 Task: Look for space in Marseille 13, France from 5th June, 2023 to 16th June, 2023 for 2 adults in price range Rs.7000 to Rs.15000. Place can be entire place with 1  bedroom having 1 bed and 1 bathroom. Property type can be house, flat, guest house, hotel. Booking option can be shelf check-in. Required host language is English.
Action: Mouse moved to (404, 133)
Screenshot: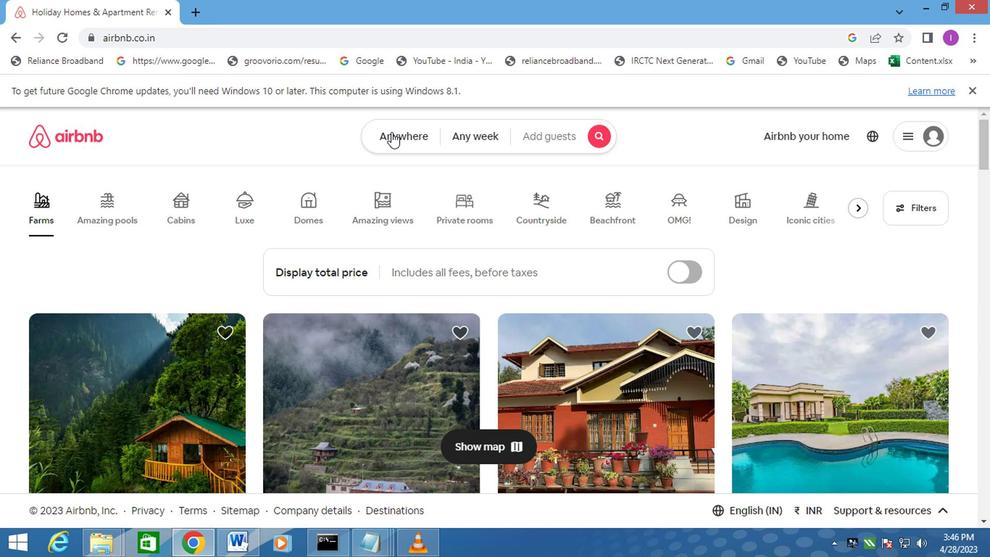 
Action: Mouse pressed left at (404, 133)
Screenshot: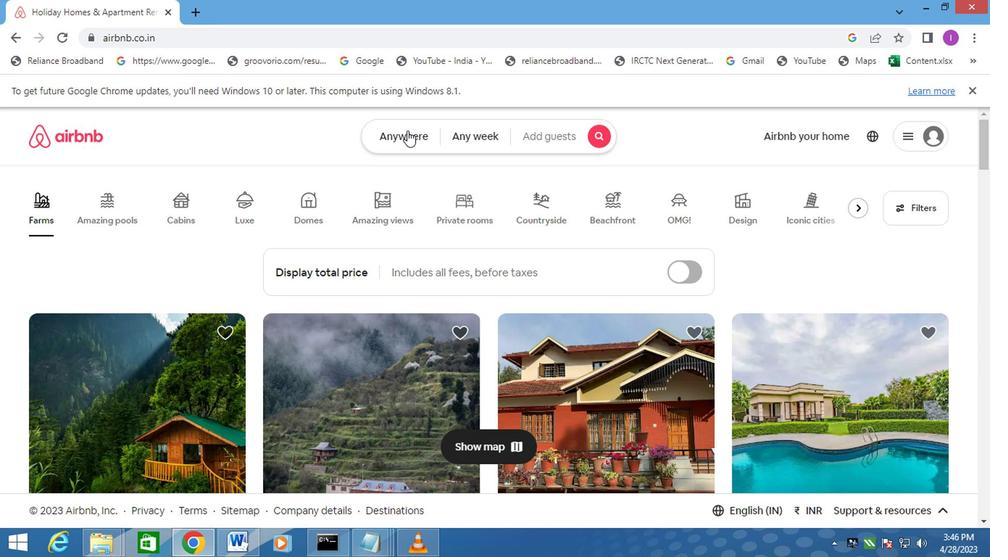 
Action: Mouse moved to (282, 194)
Screenshot: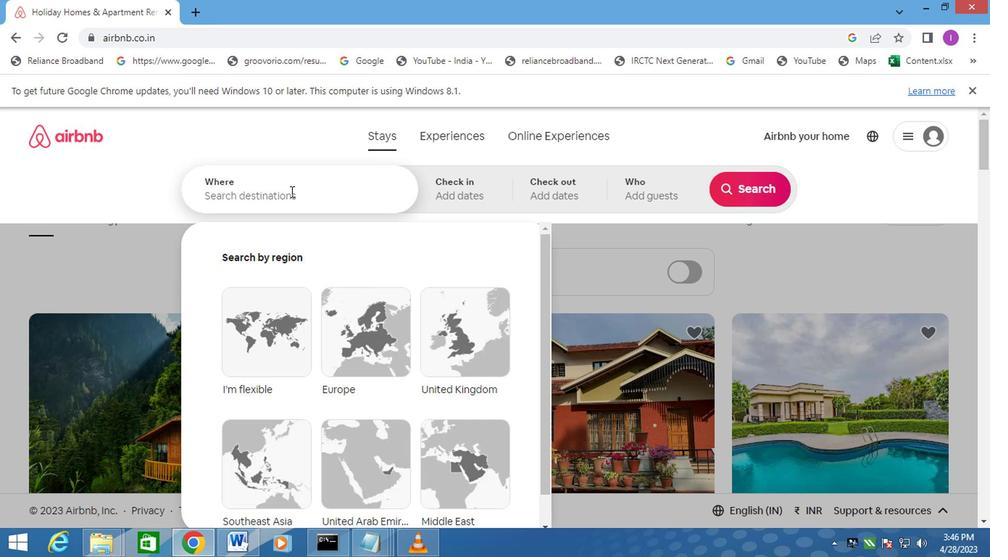
Action: Mouse pressed left at (282, 194)
Screenshot: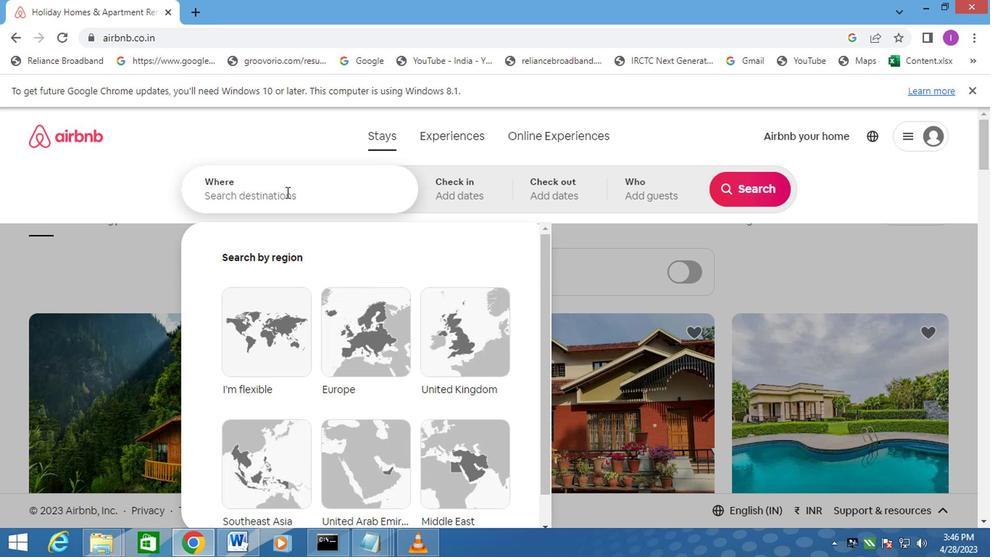 
Action: Mouse moved to (334, 188)
Screenshot: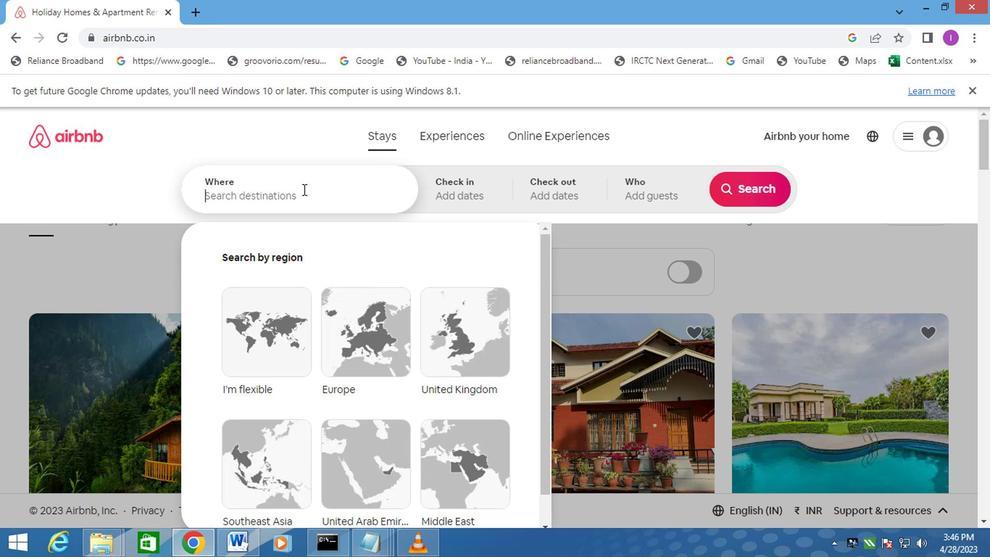 
Action: Key pressed <Key.shift>MARSEILLE<Key.space>13,<Key.shift>FRANCE
Screenshot: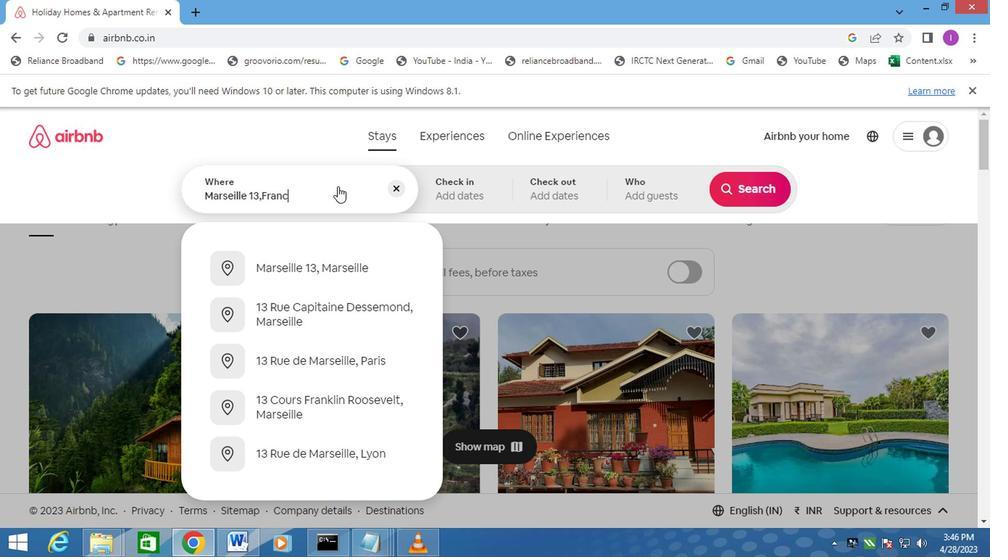
Action: Mouse moved to (491, 183)
Screenshot: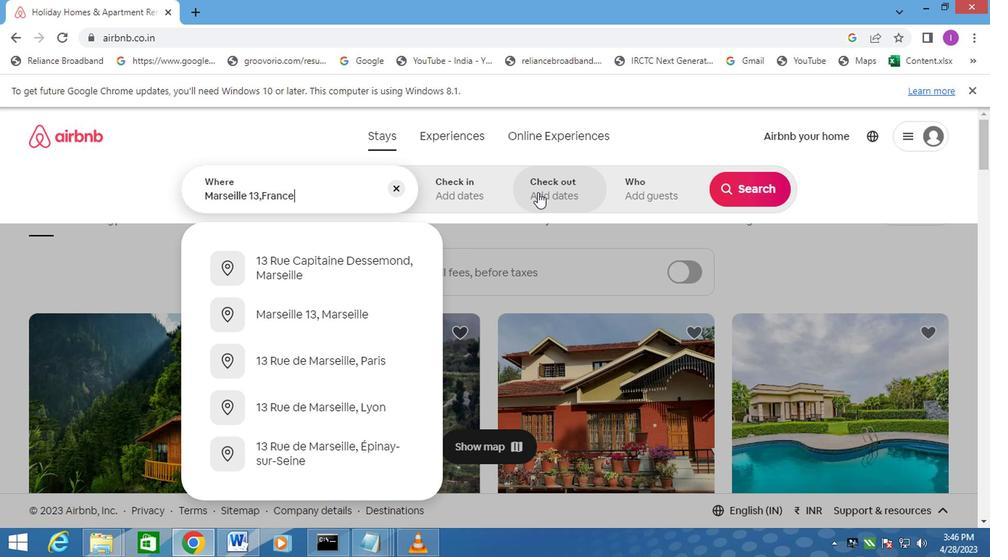 
Action: Mouse pressed left at (491, 183)
Screenshot: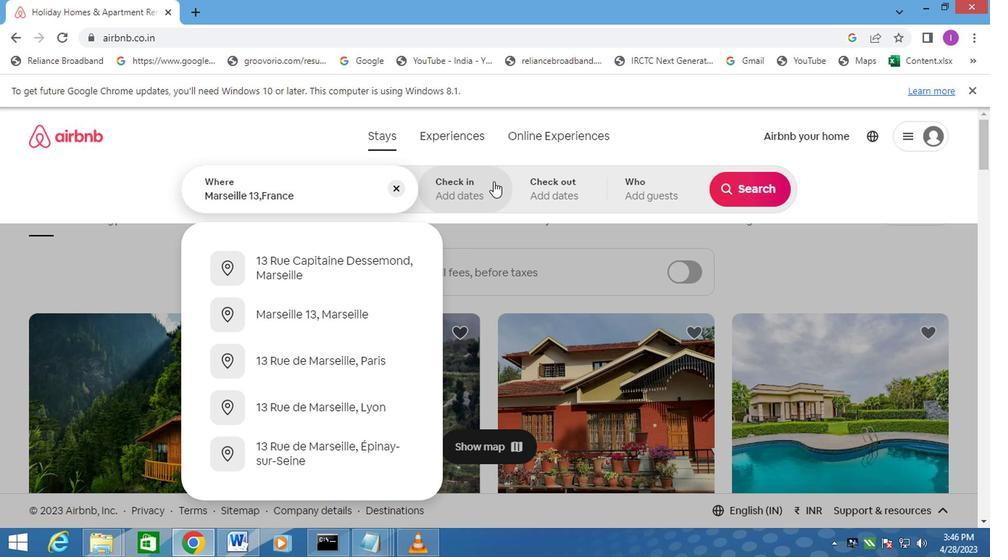
Action: Mouse moved to (742, 306)
Screenshot: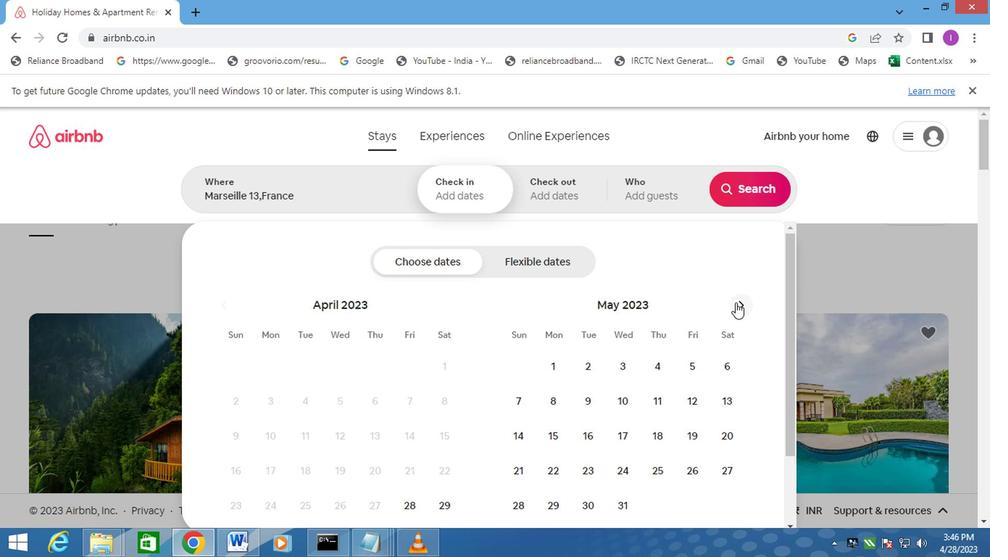 
Action: Mouse pressed left at (742, 306)
Screenshot: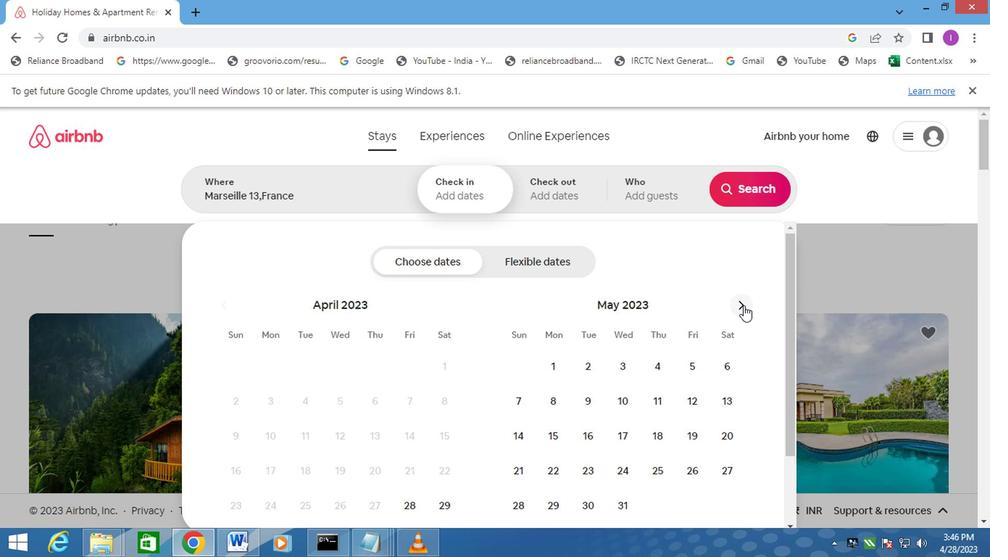 
Action: Mouse moved to (550, 408)
Screenshot: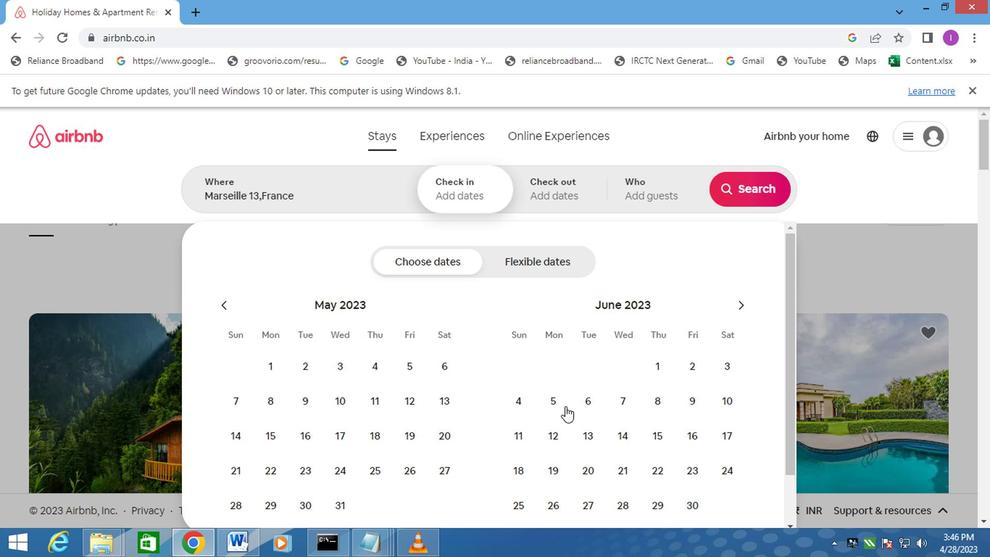 
Action: Mouse pressed left at (550, 408)
Screenshot: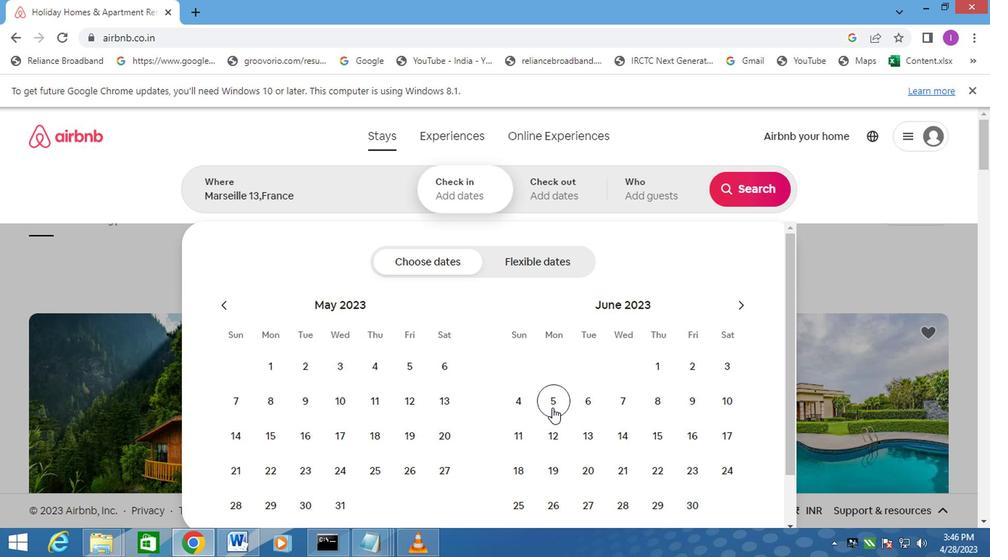 
Action: Mouse moved to (693, 435)
Screenshot: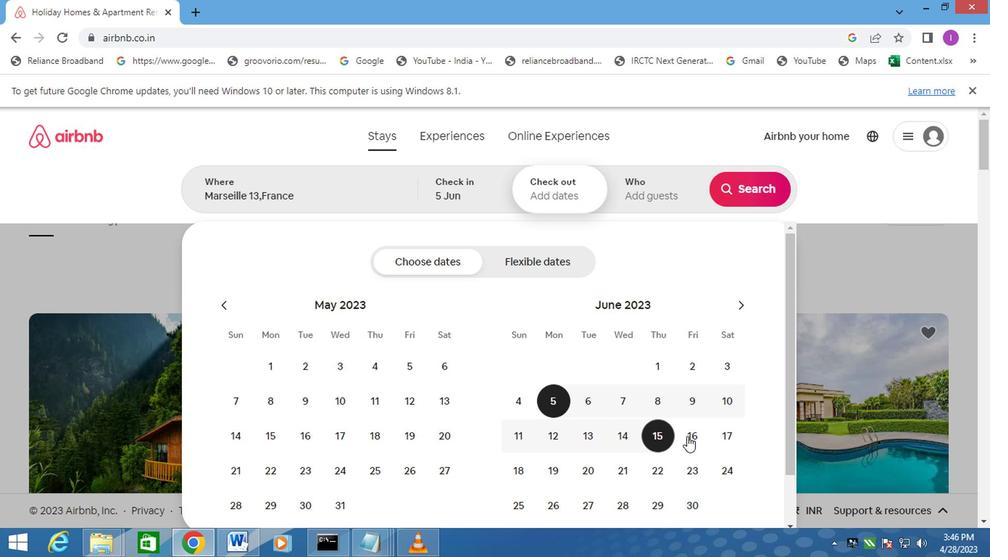 
Action: Mouse pressed left at (693, 435)
Screenshot: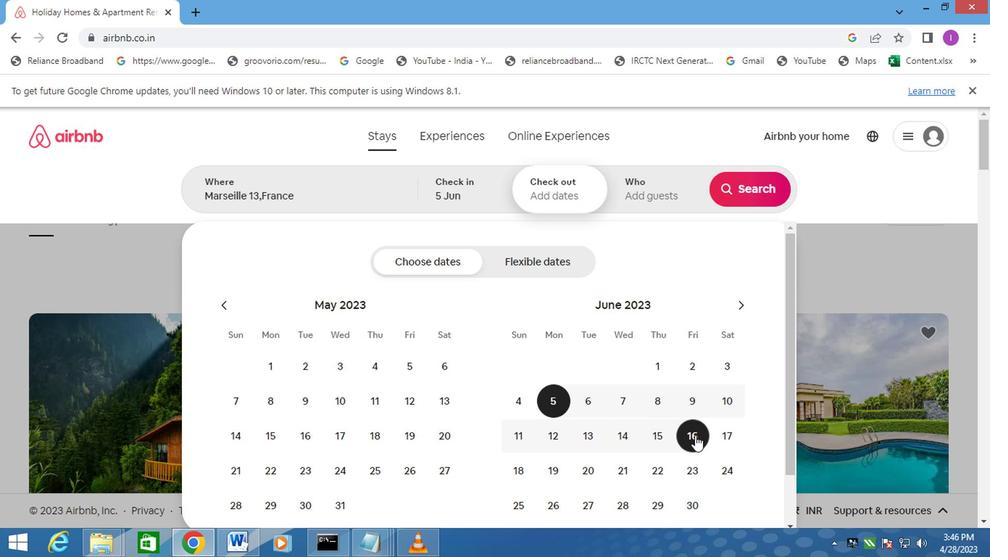 
Action: Mouse moved to (658, 195)
Screenshot: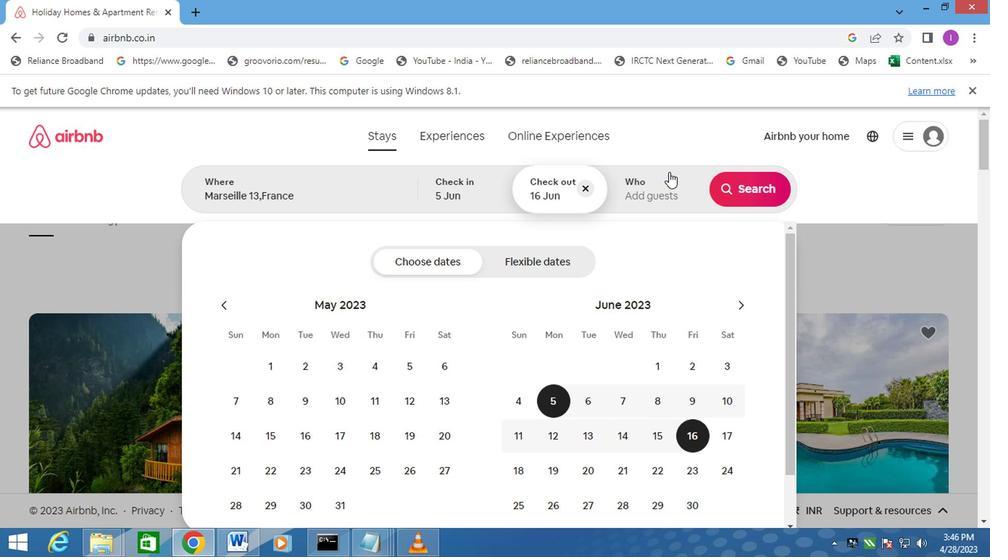 
Action: Mouse pressed left at (658, 195)
Screenshot: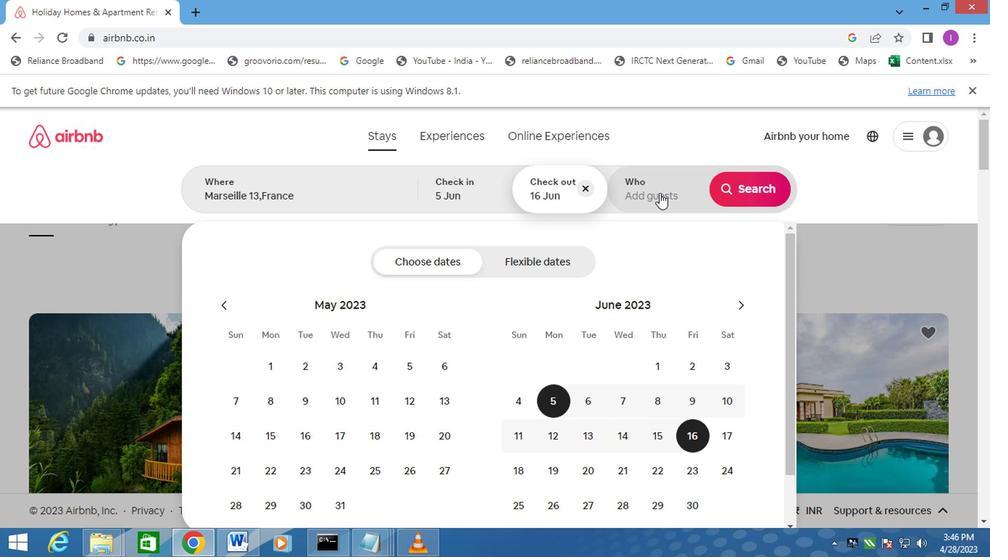 
Action: Mouse moved to (753, 271)
Screenshot: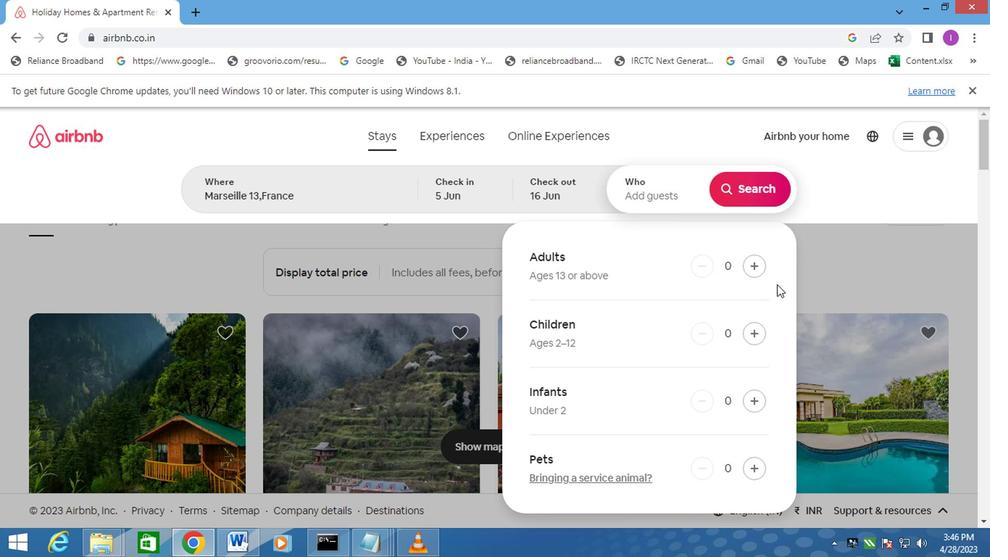 
Action: Mouse pressed left at (753, 271)
Screenshot: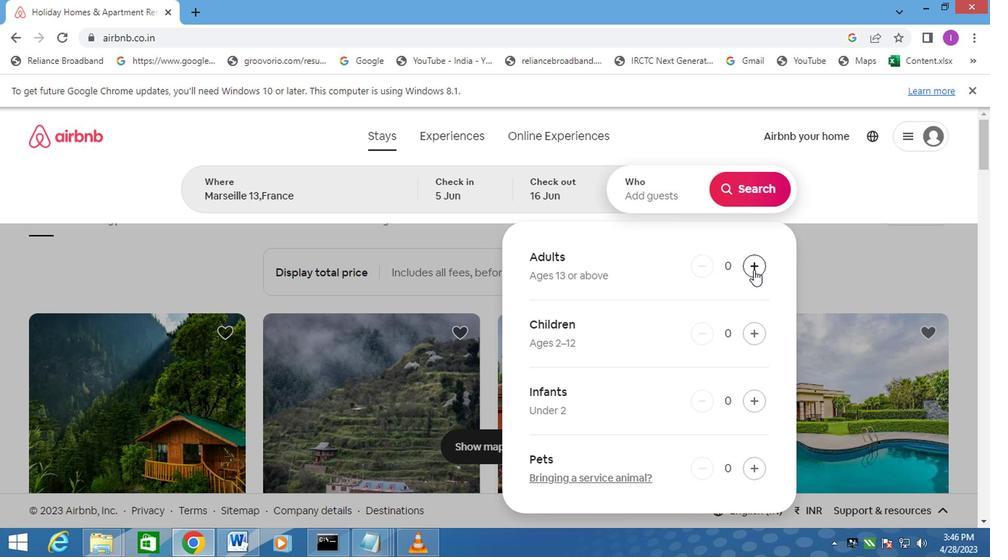 
Action: Mouse pressed left at (753, 271)
Screenshot: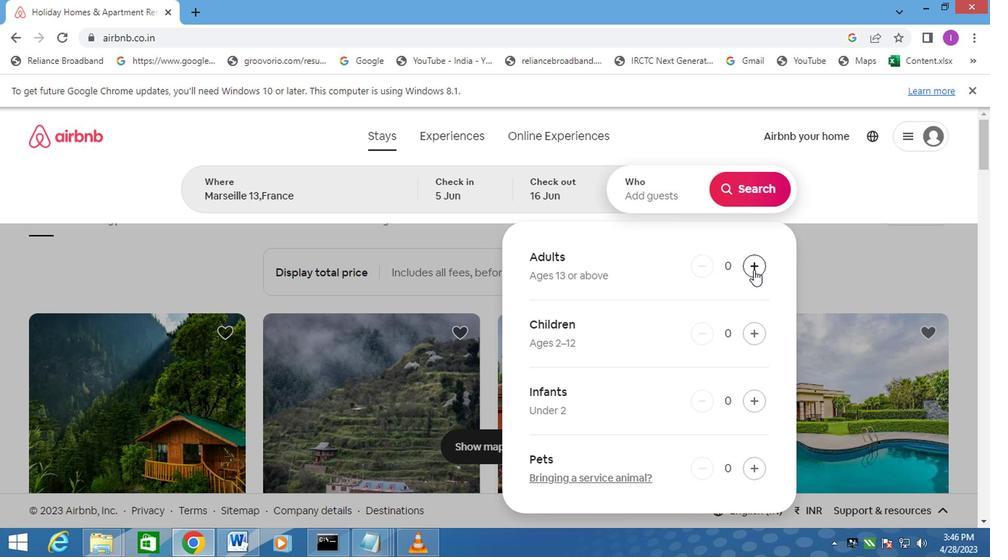 
Action: Mouse moved to (760, 193)
Screenshot: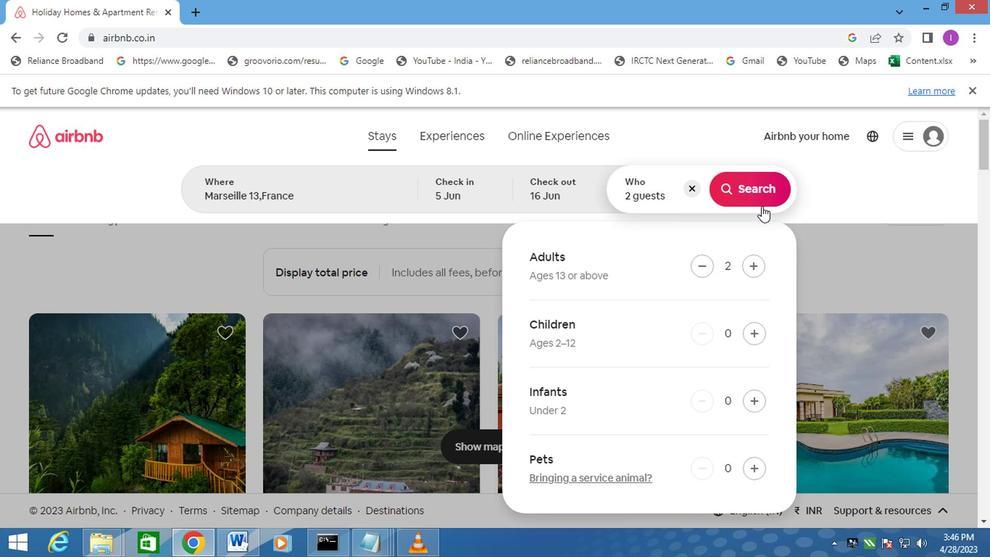 
Action: Mouse pressed left at (760, 193)
Screenshot: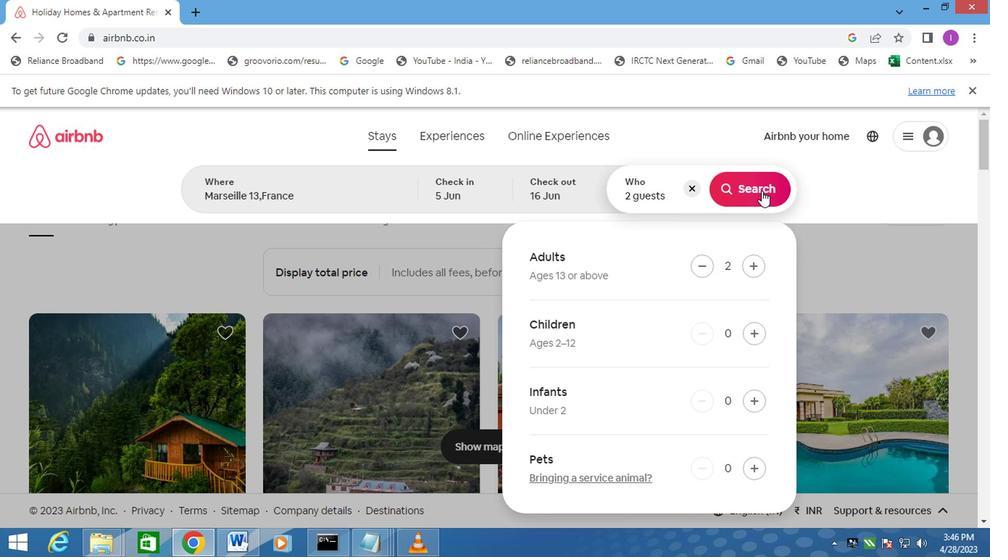 
Action: Mouse moved to (913, 199)
Screenshot: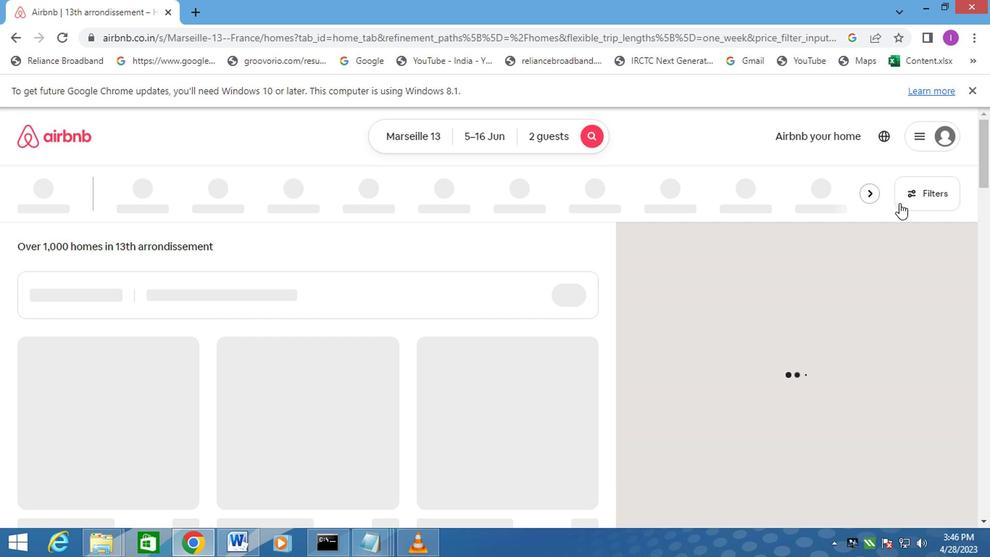 
Action: Mouse pressed left at (913, 199)
Screenshot: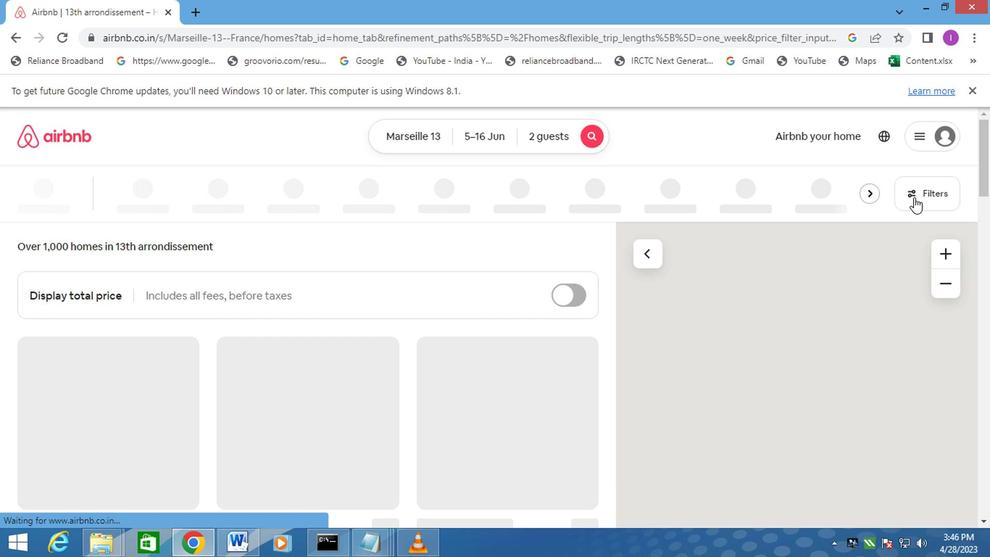 
Action: Mouse moved to (300, 383)
Screenshot: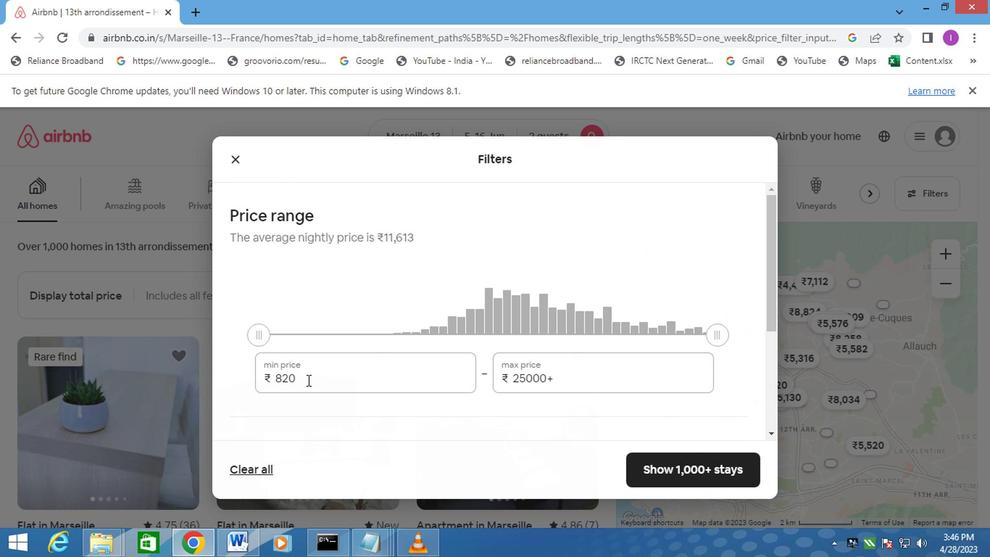 
Action: Mouse pressed left at (300, 383)
Screenshot: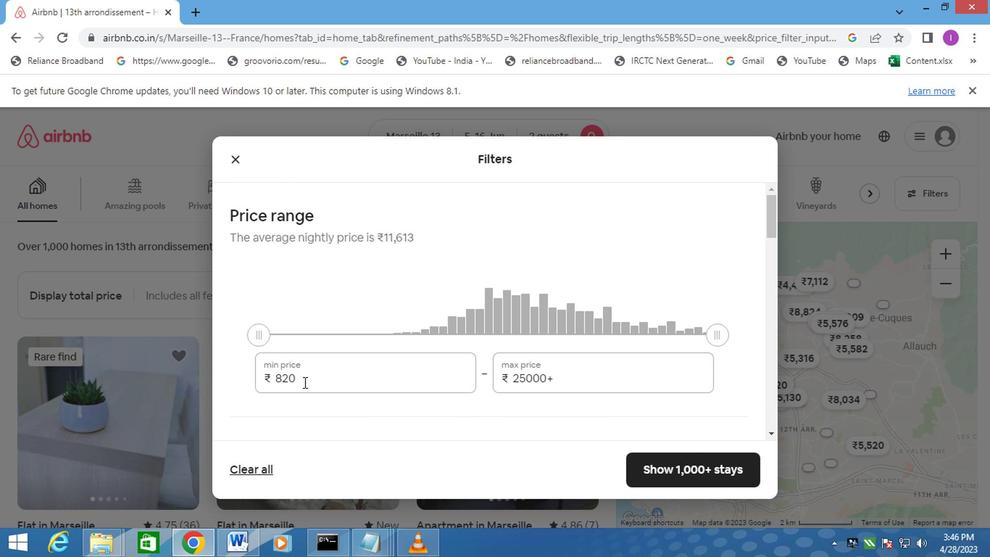 
Action: Mouse moved to (258, 375)
Screenshot: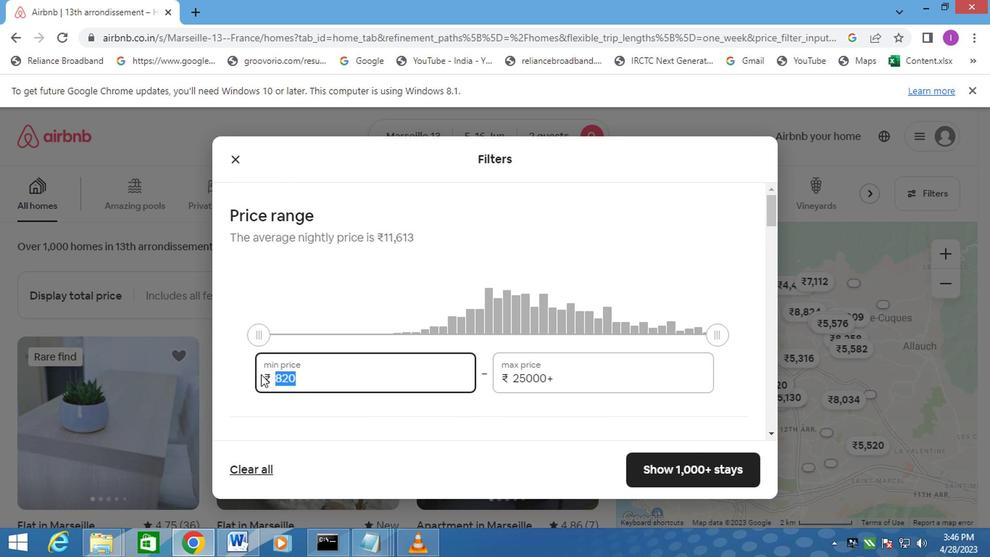 
Action: Key pressed 7
Screenshot: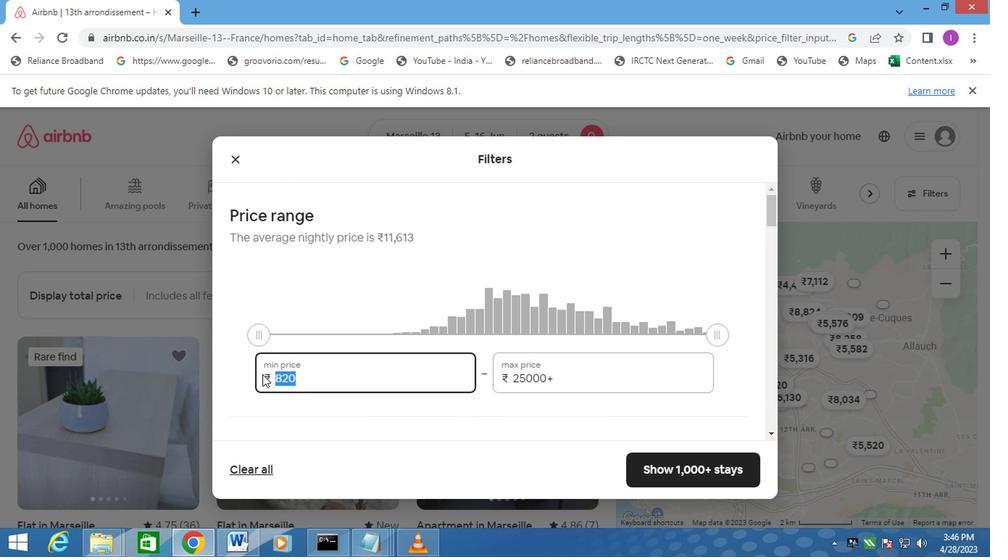 
Action: Mouse moved to (265, 372)
Screenshot: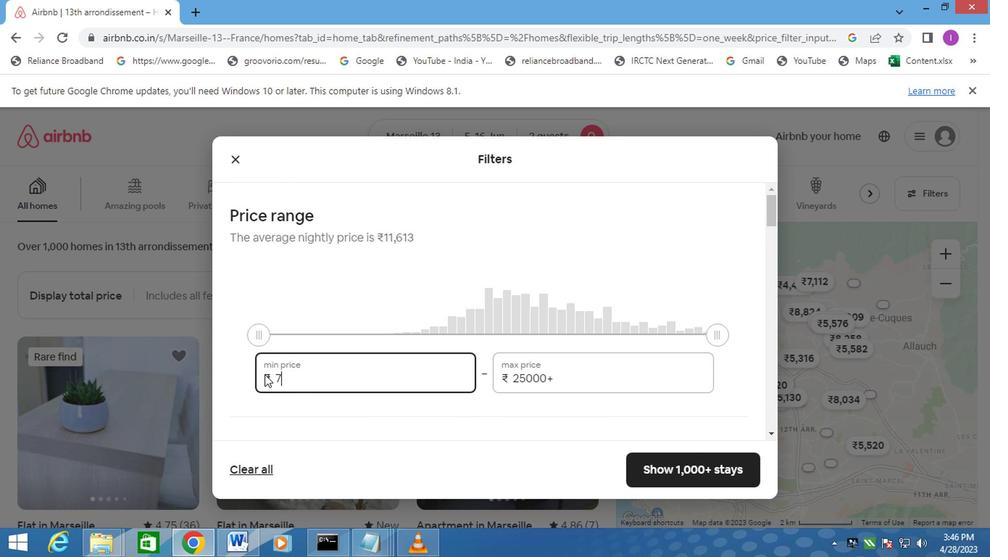 
Action: Key pressed 0
Screenshot: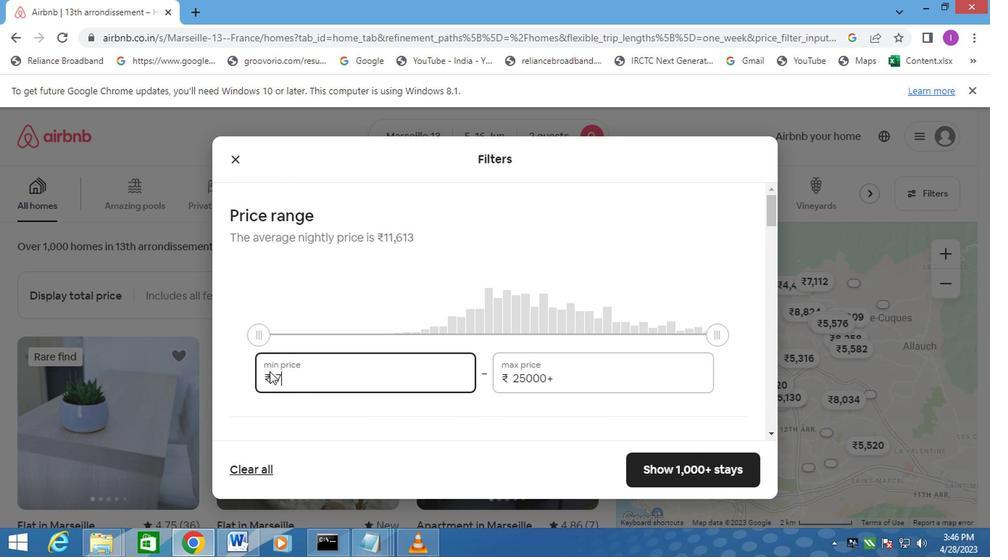 
Action: Mouse moved to (267, 371)
Screenshot: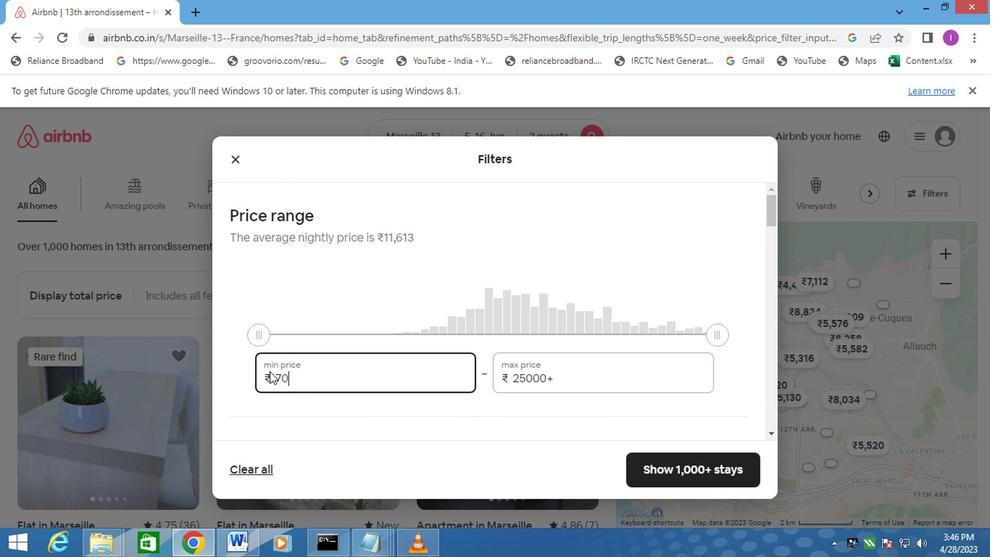 
Action: Key pressed 0
Screenshot: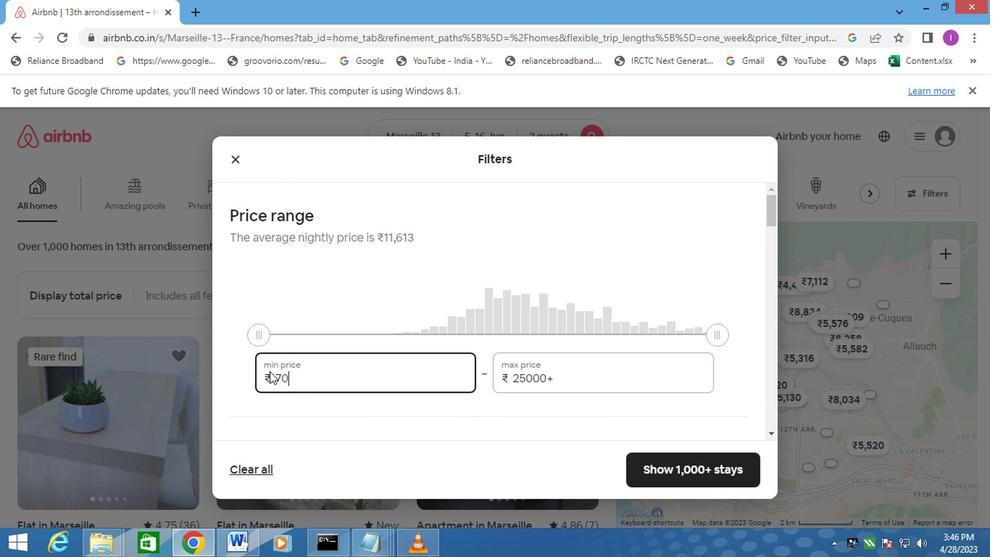 
Action: Mouse moved to (276, 369)
Screenshot: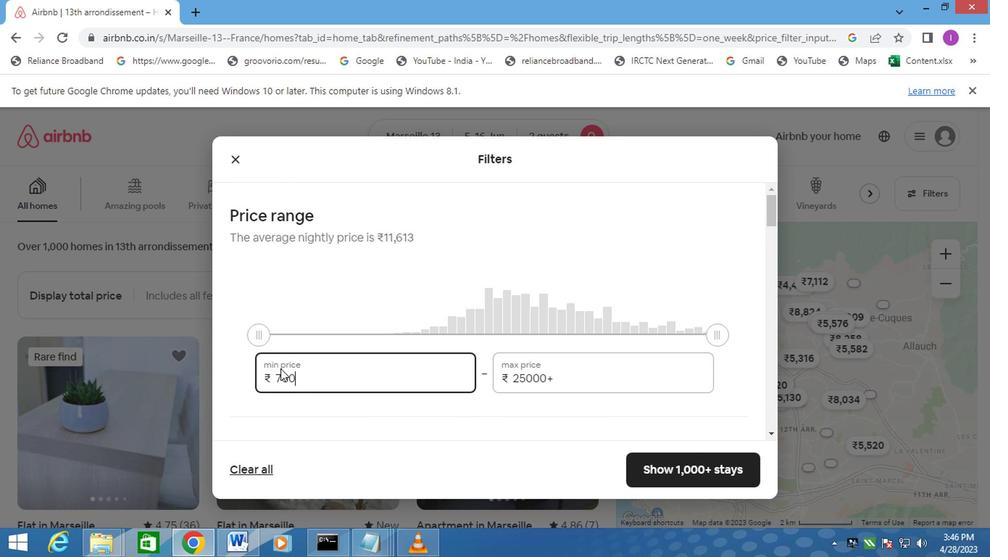 
Action: Key pressed 0
Screenshot: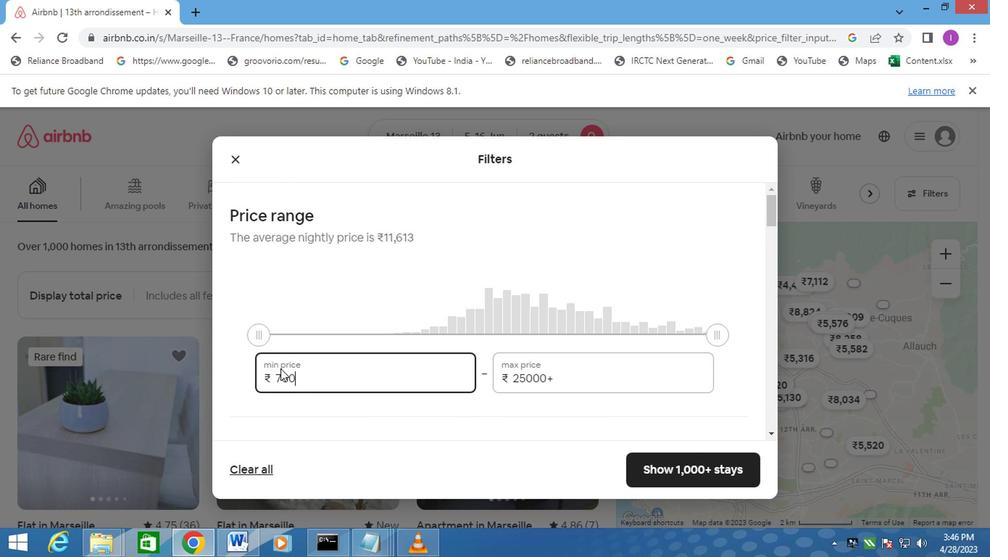 
Action: Mouse moved to (553, 371)
Screenshot: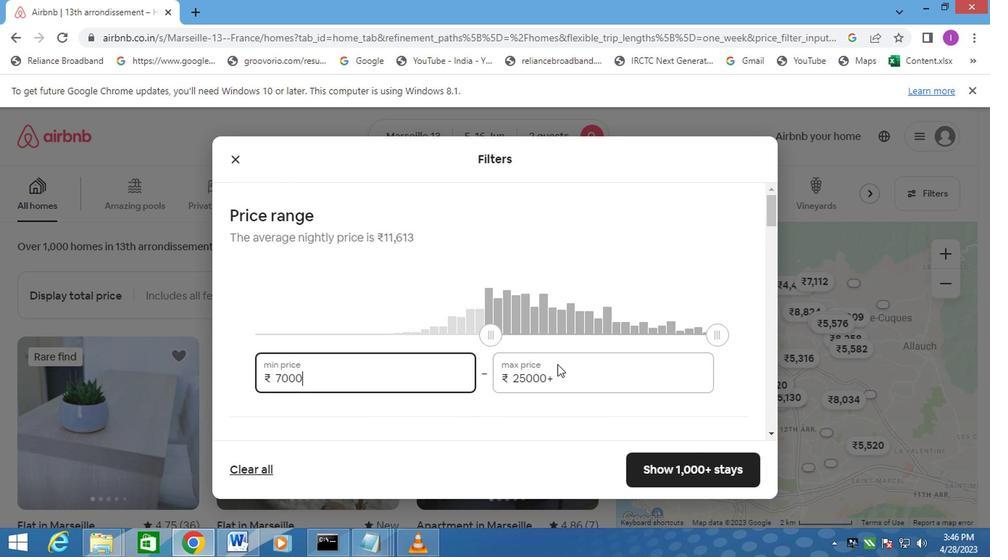 
Action: Mouse pressed left at (553, 371)
Screenshot: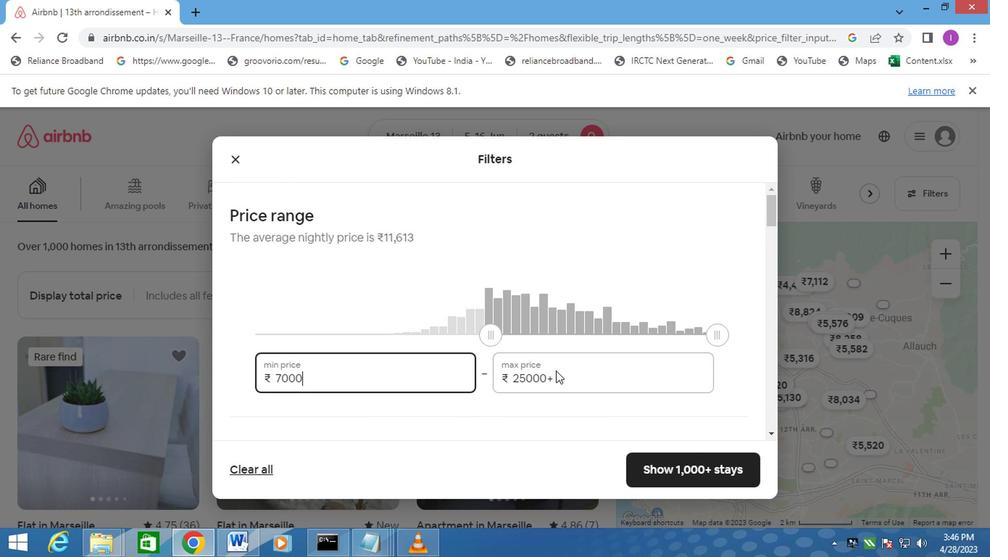 
Action: Mouse moved to (554, 376)
Screenshot: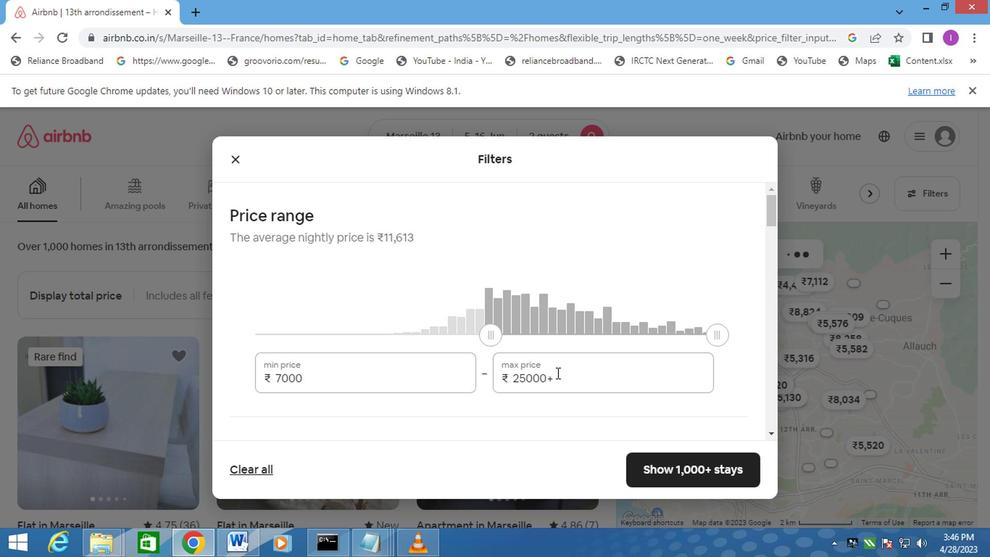 
Action: Mouse pressed left at (554, 376)
Screenshot: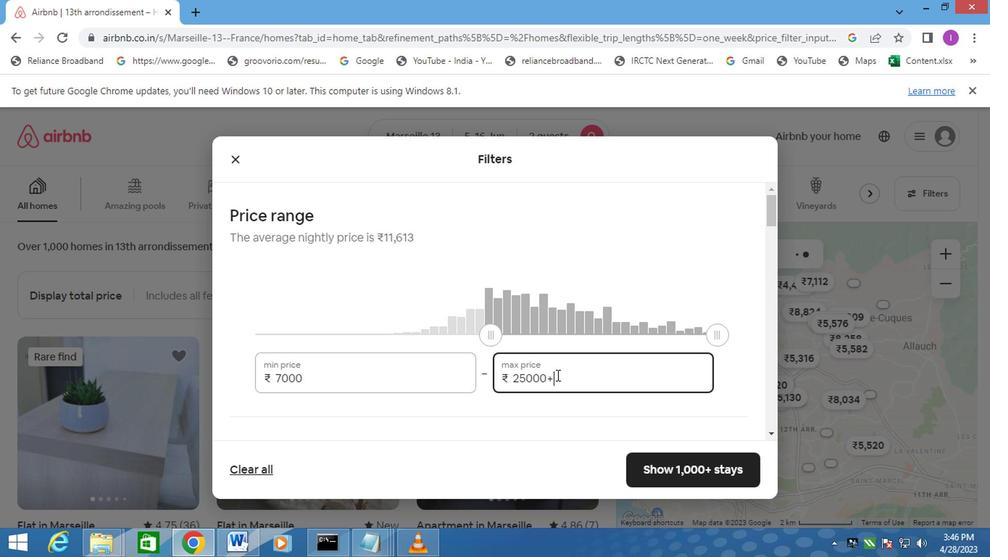 
Action: Mouse moved to (506, 376)
Screenshot: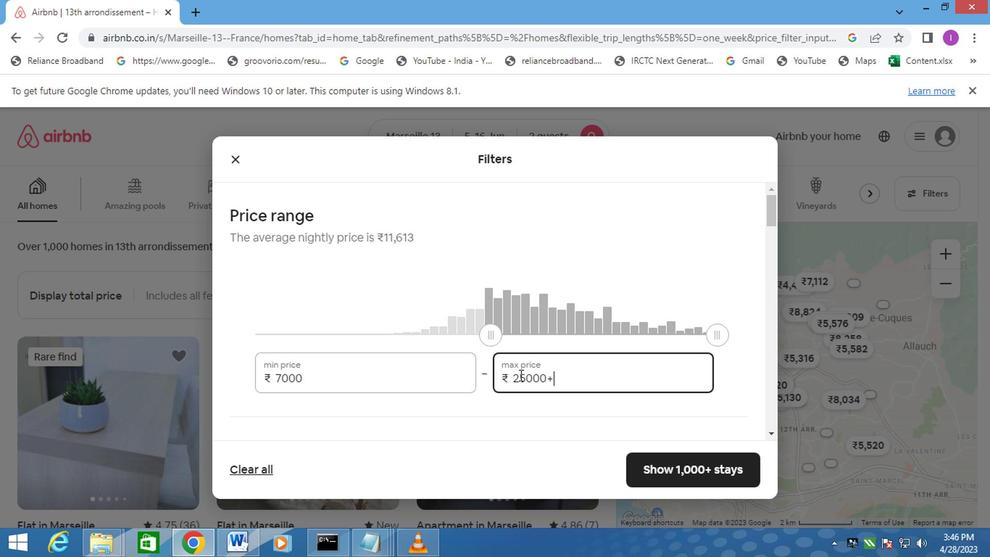 
Action: Key pressed 15
Screenshot: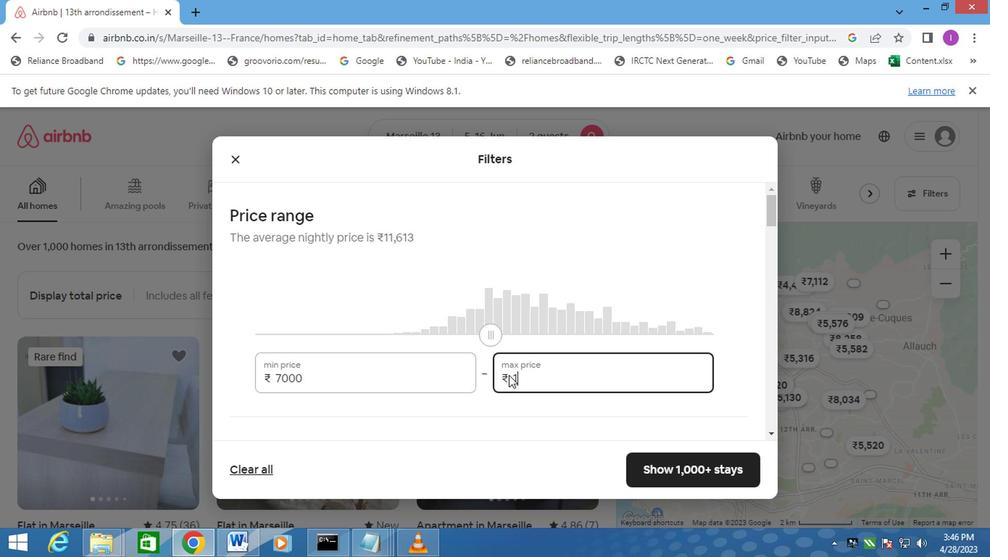 
Action: Mouse moved to (504, 374)
Screenshot: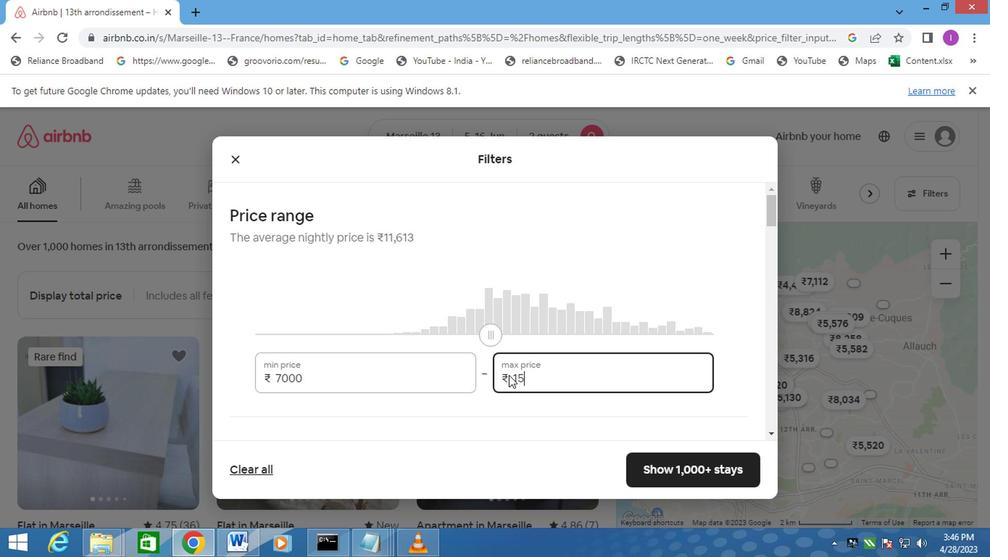 
Action: Key pressed 0
Screenshot: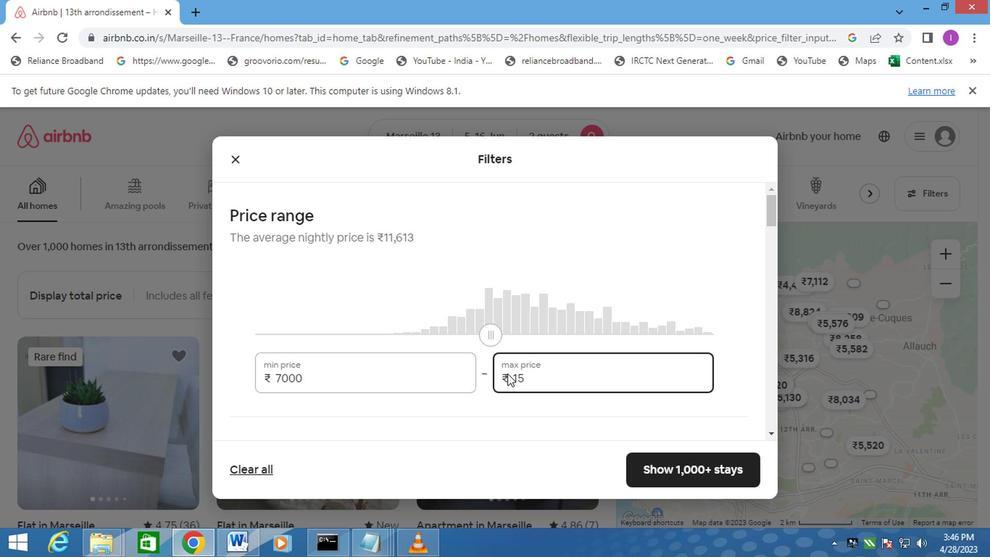 
Action: Mouse moved to (505, 373)
Screenshot: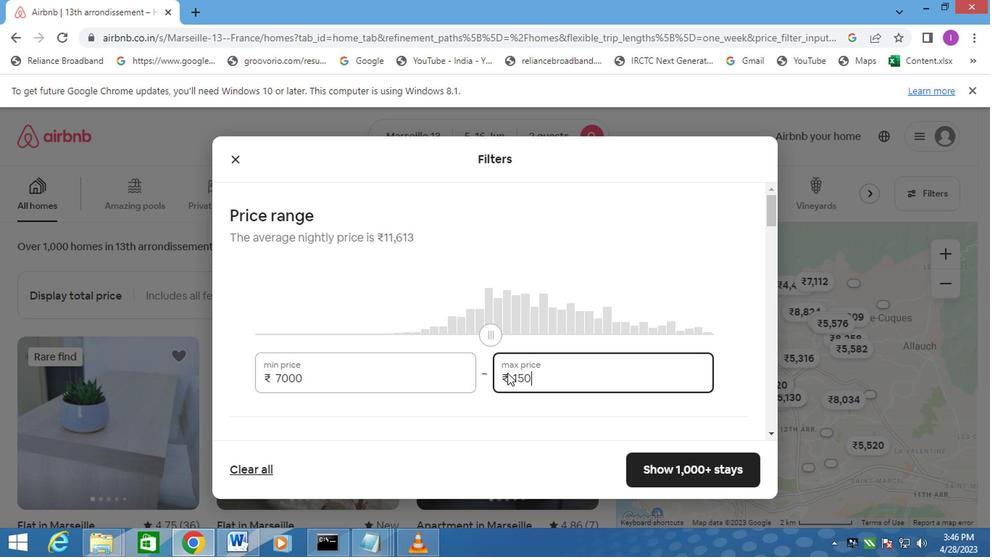 
Action: Key pressed 00
Screenshot: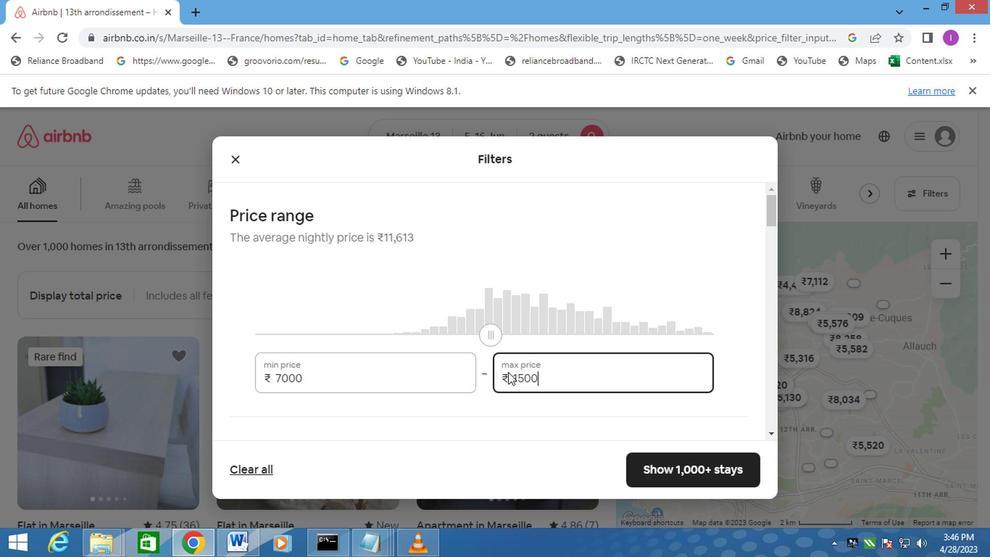 
Action: Mouse moved to (460, 406)
Screenshot: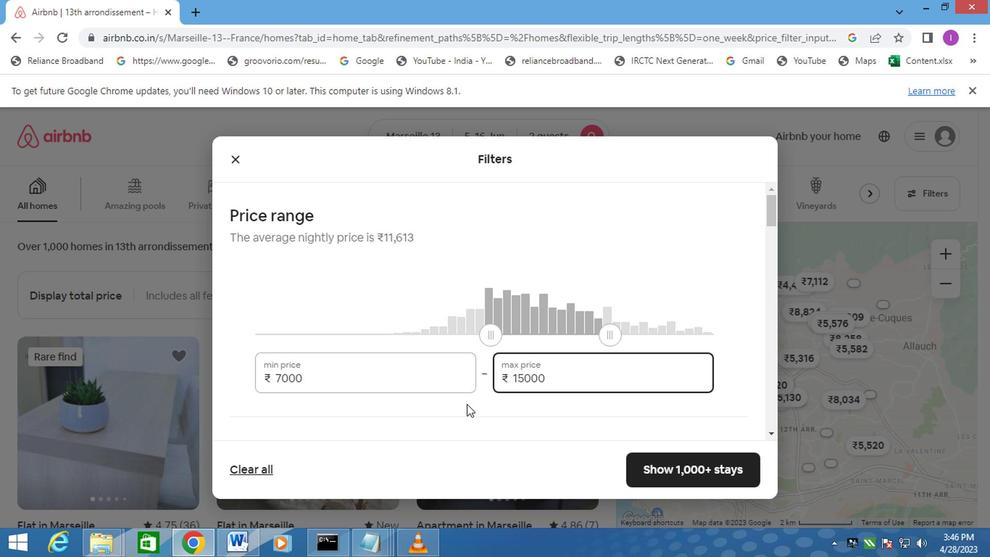 
Action: Mouse scrolled (460, 405) with delta (0, -1)
Screenshot: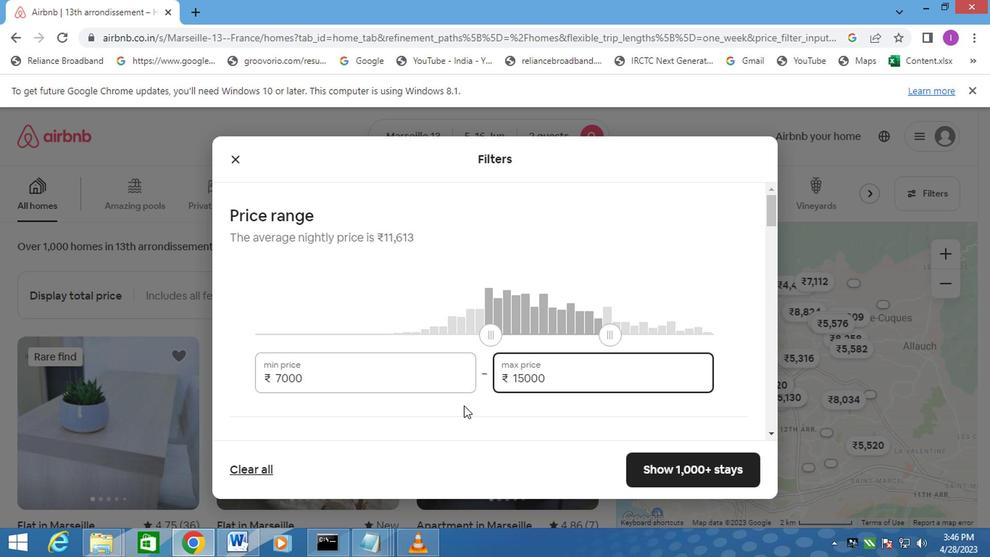 
Action: Mouse scrolled (460, 405) with delta (0, -1)
Screenshot: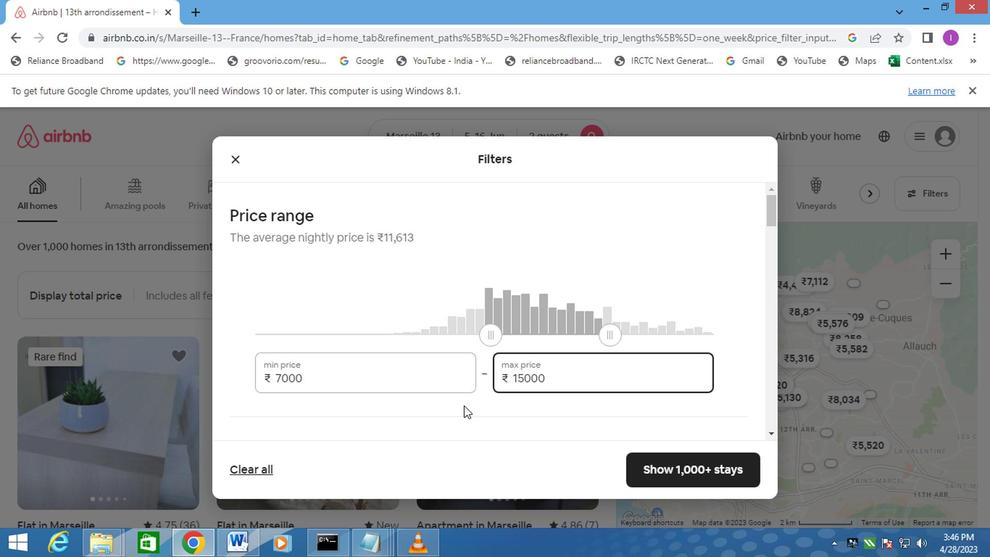 
Action: Mouse moved to (233, 351)
Screenshot: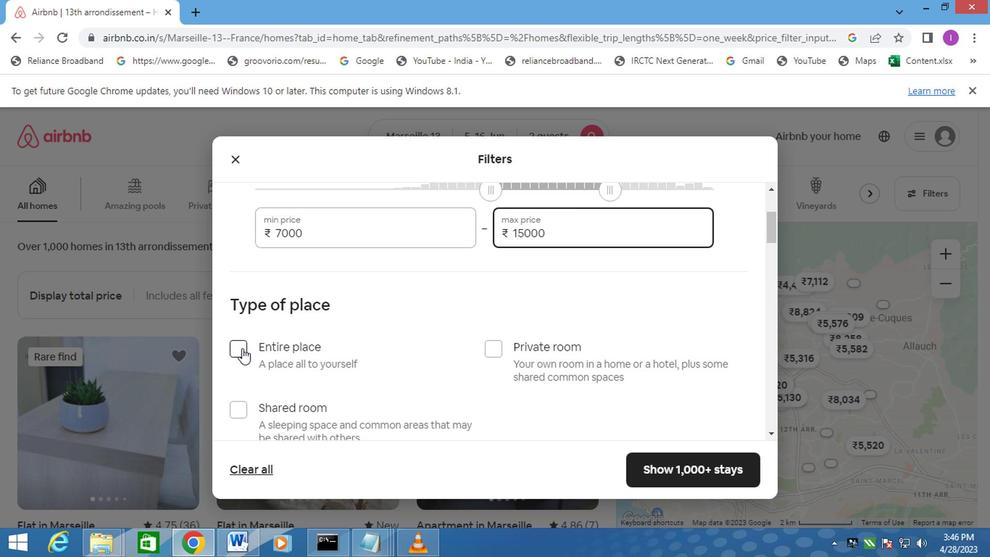 
Action: Mouse pressed left at (233, 351)
Screenshot: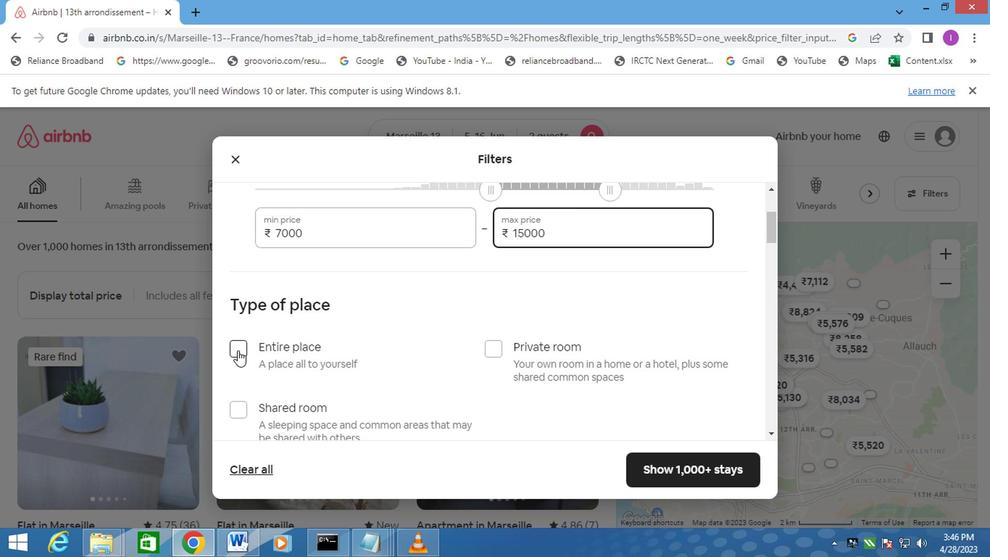 
Action: Mouse moved to (331, 352)
Screenshot: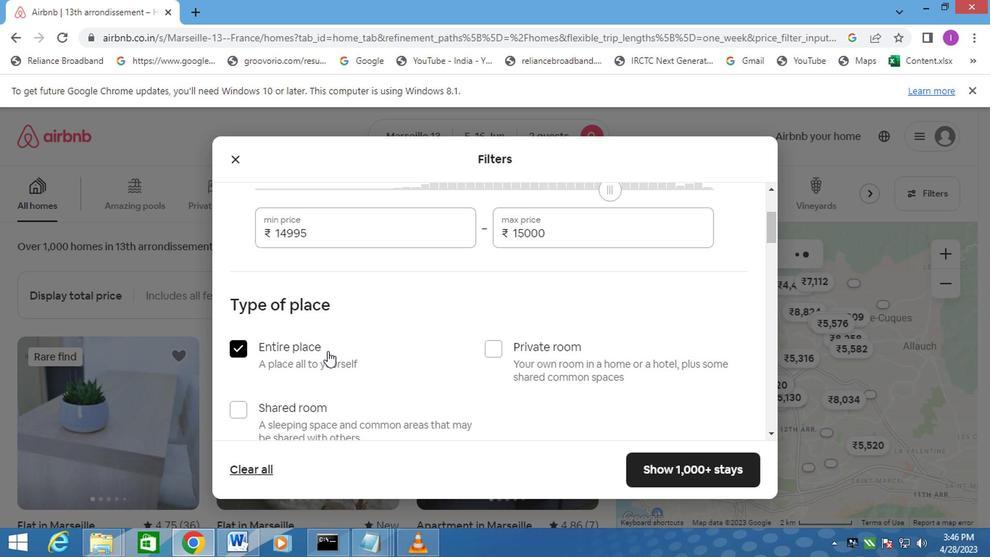 
Action: Mouse scrolled (331, 351) with delta (0, 0)
Screenshot: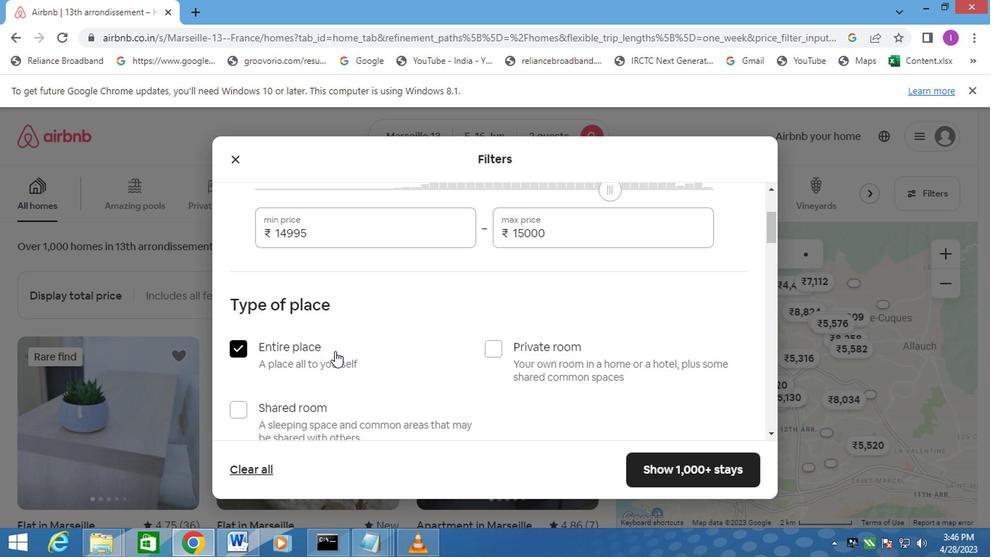 
Action: Mouse scrolled (331, 351) with delta (0, 0)
Screenshot: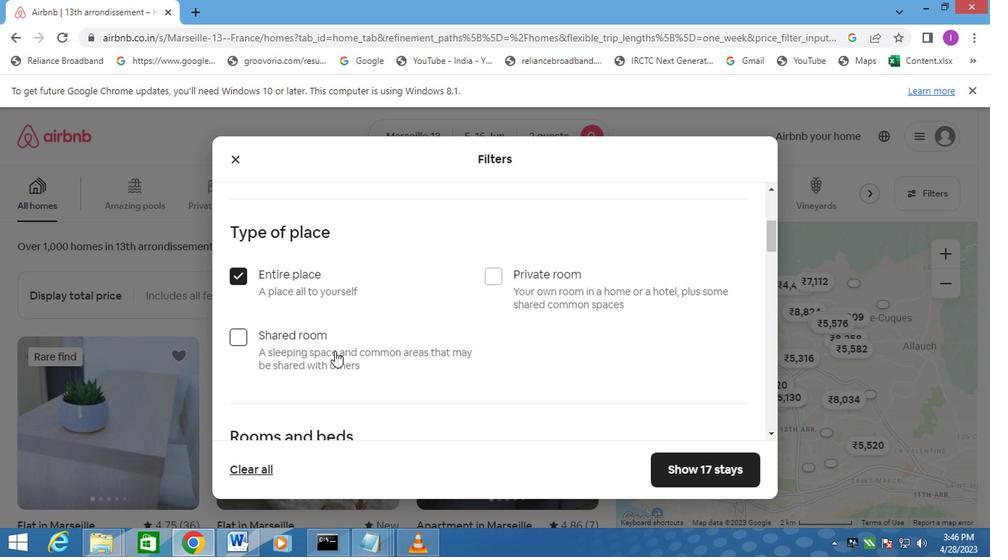 
Action: Mouse scrolled (331, 351) with delta (0, 0)
Screenshot: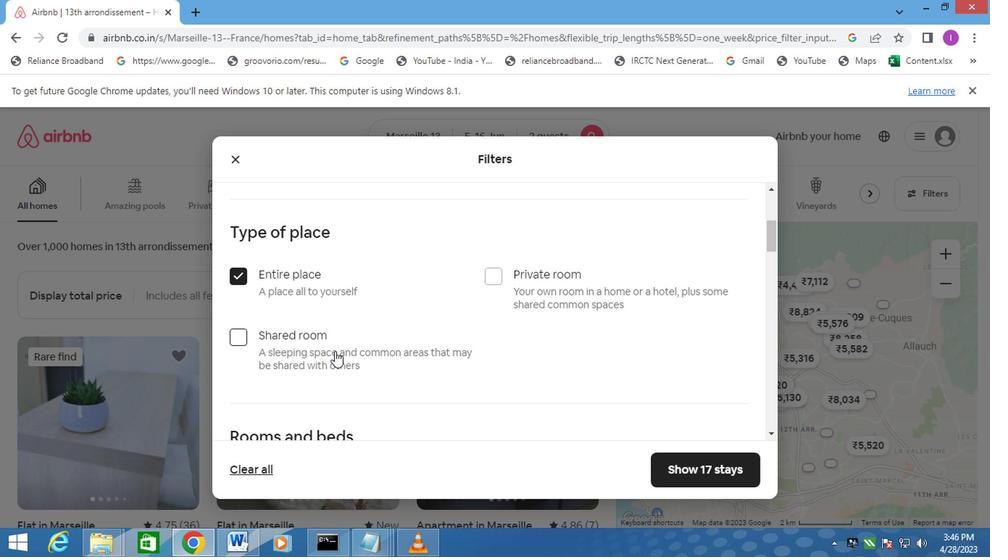 
Action: Mouse moved to (332, 352)
Screenshot: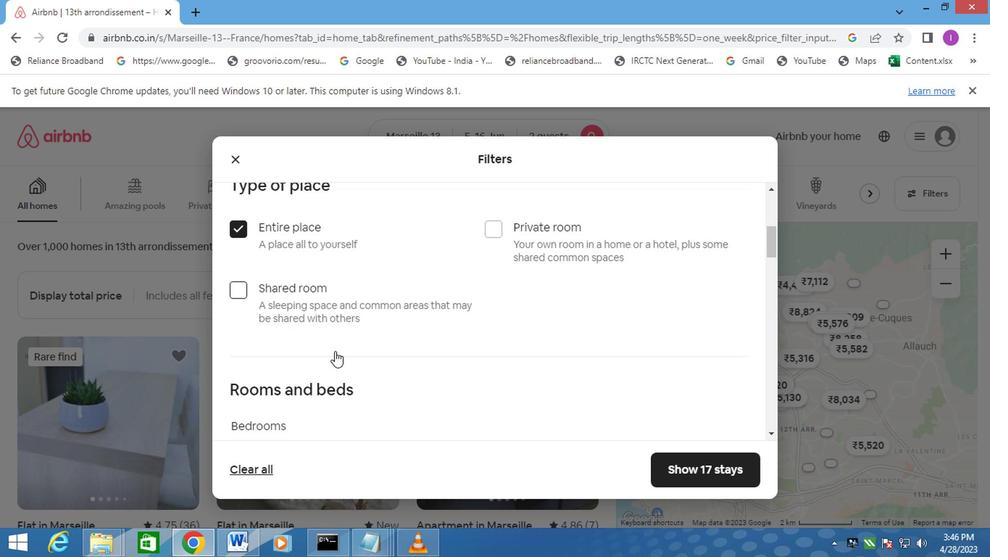 
Action: Mouse scrolled (332, 351) with delta (0, 0)
Screenshot: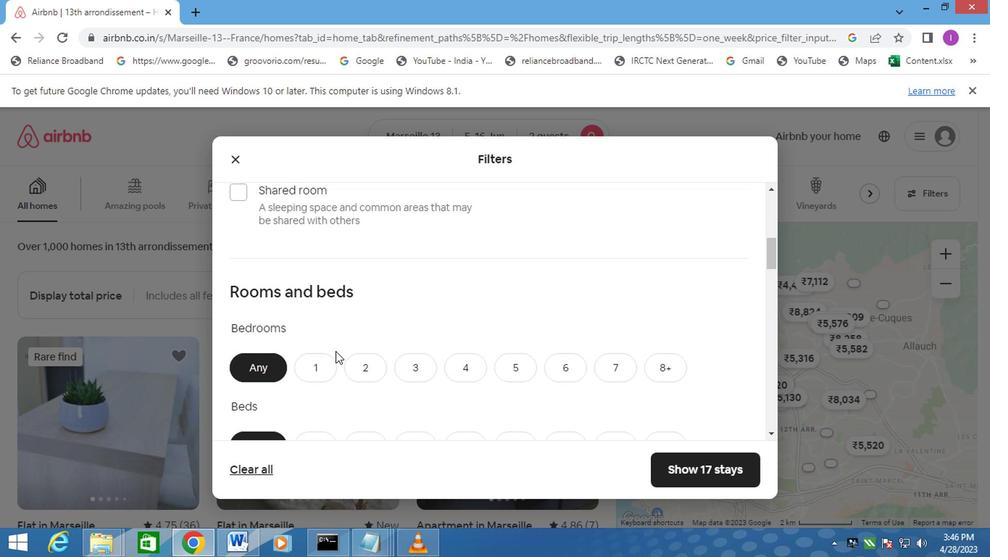 
Action: Mouse moved to (314, 303)
Screenshot: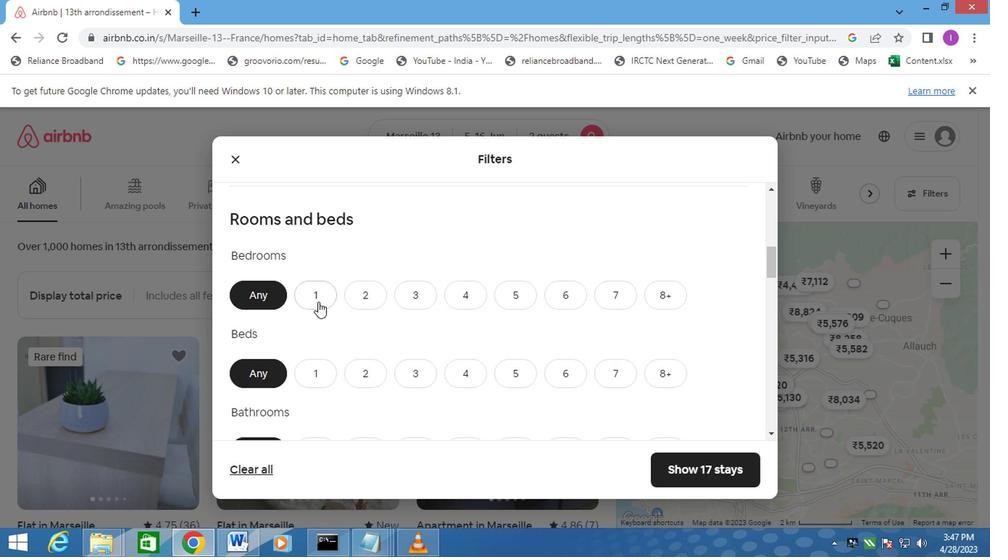 
Action: Mouse pressed left at (314, 303)
Screenshot: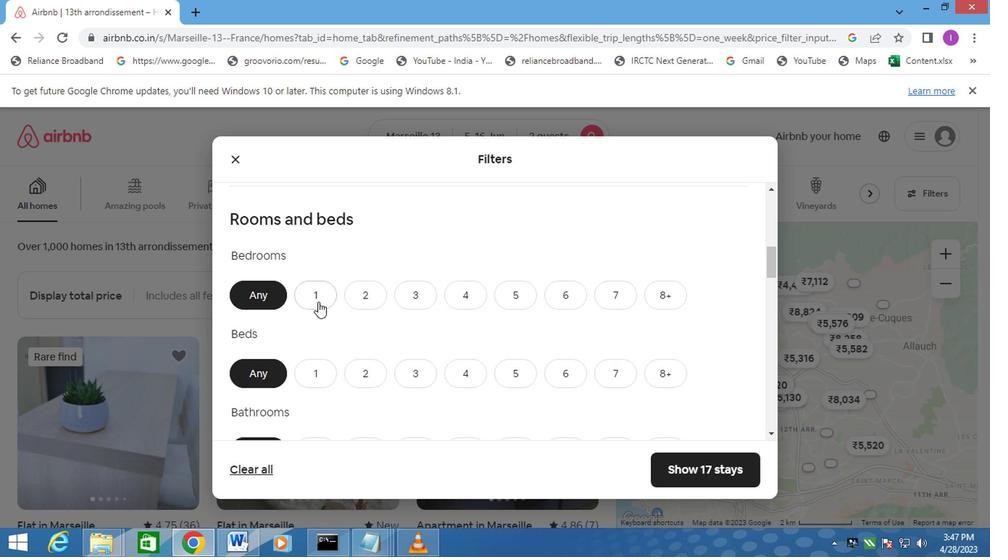 
Action: Mouse moved to (313, 375)
Screenshot: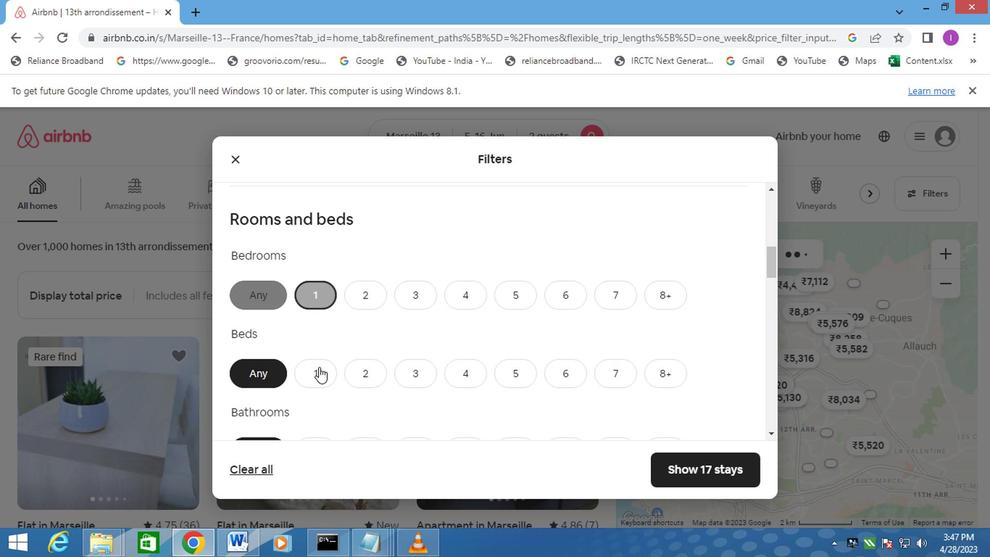 
Action: Mouse pressed left at (313, 375)
Screenshot: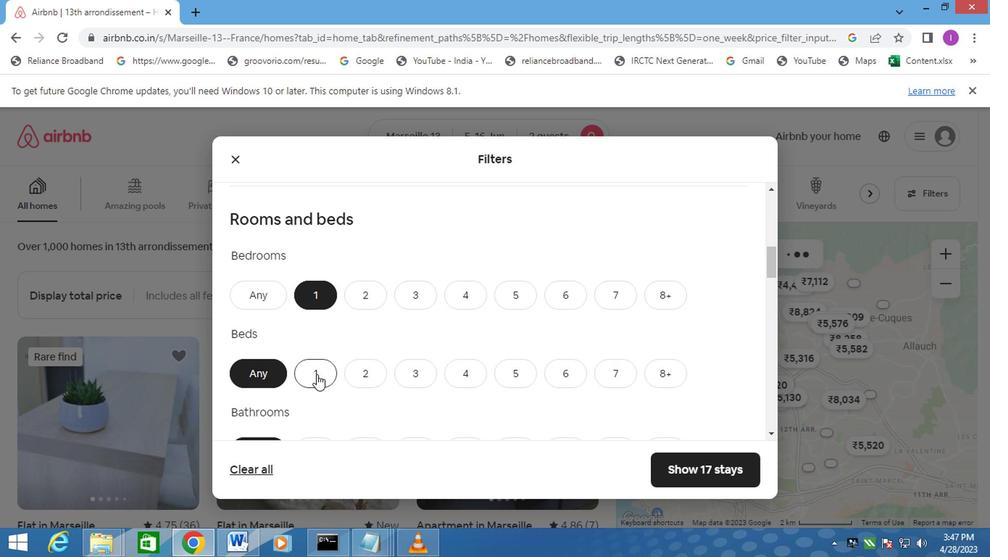 
Action: Mouse moved to (328, 381)
Screenshot: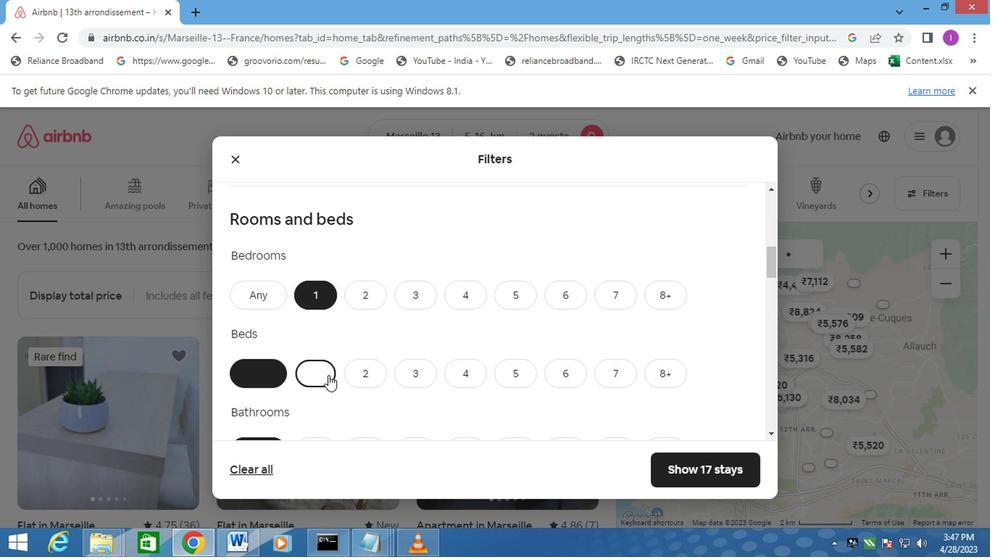 
Action: Mouse scrolled (328, 381) with delta (0, 0)
Screenshot: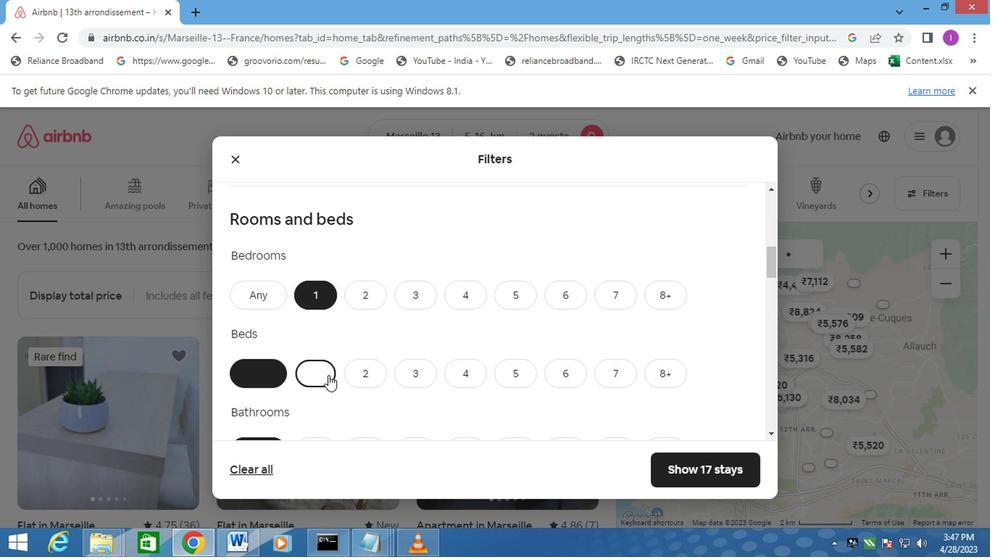 
Action: Mouse scrolled (328, 381) with delta (0, 0)
Screenshot: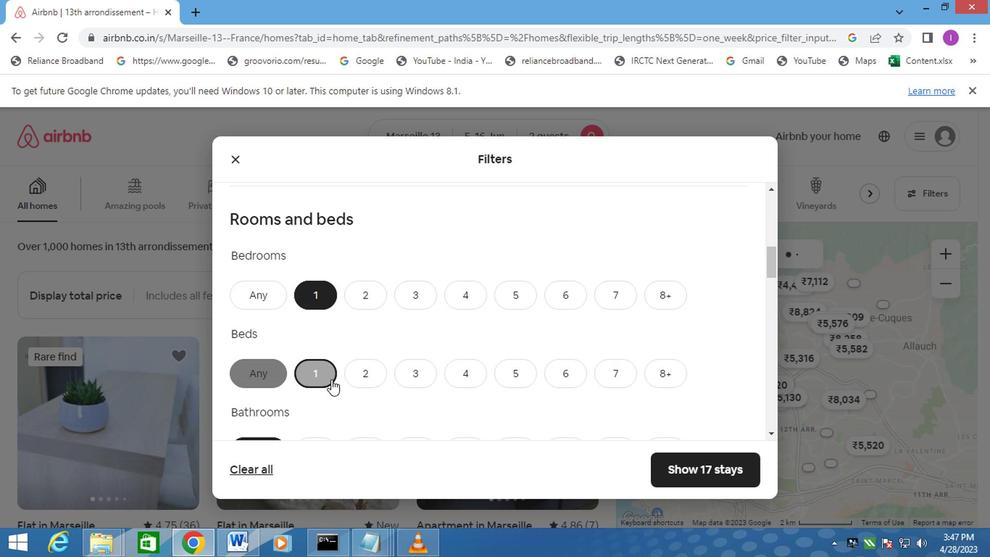 
Action: Mouse moved to (311, 319)
Screenshot: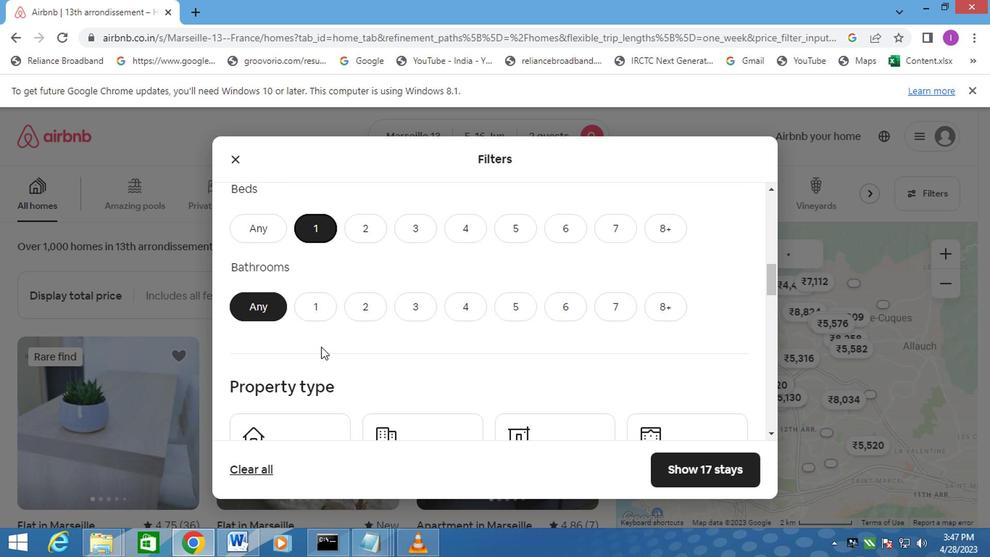 
Action: Mouse pressed left at (311, 319)
Screenshot: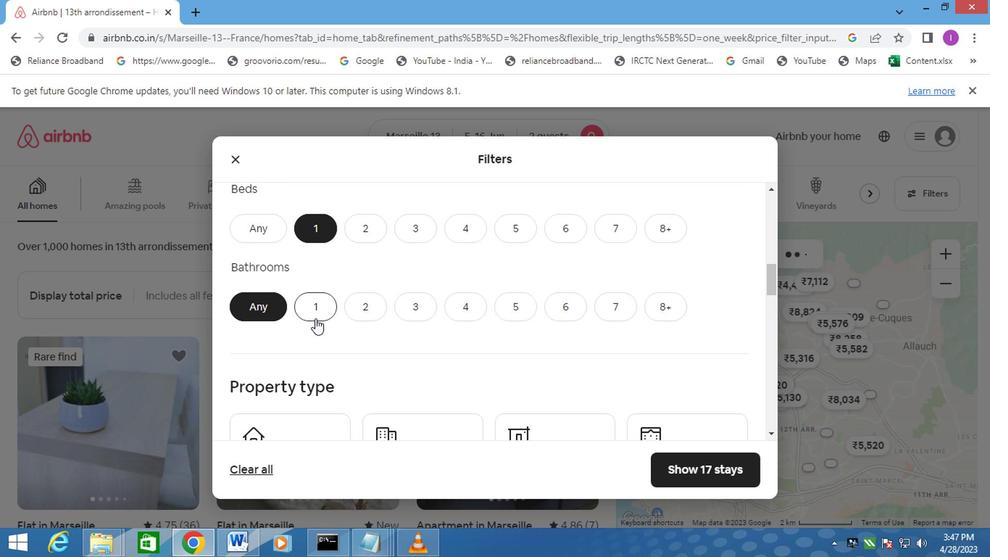 
Action: Mouse moved to (324, 343)
Screenshot: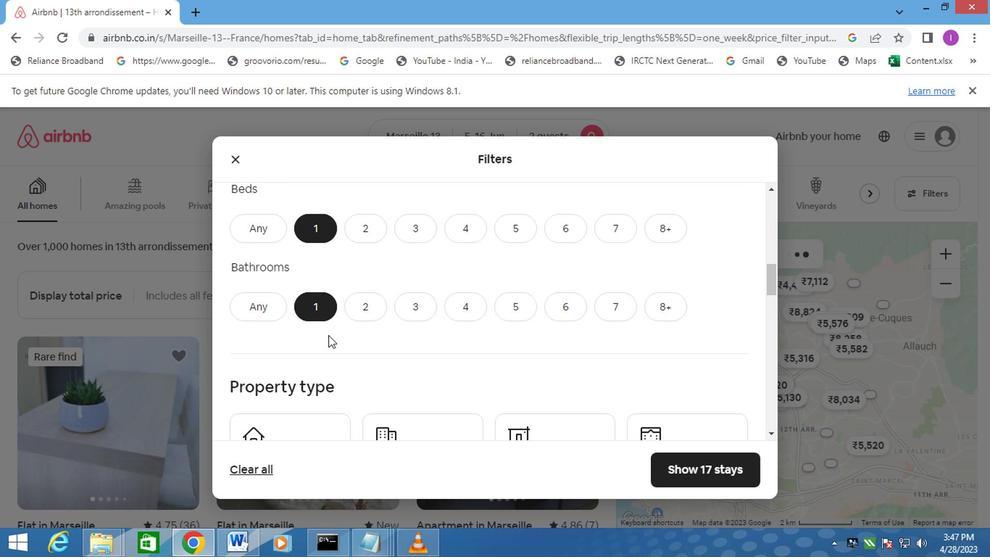 
Action: Mouse scrolled (324, 342) with delta (0, 0)
Screenshot: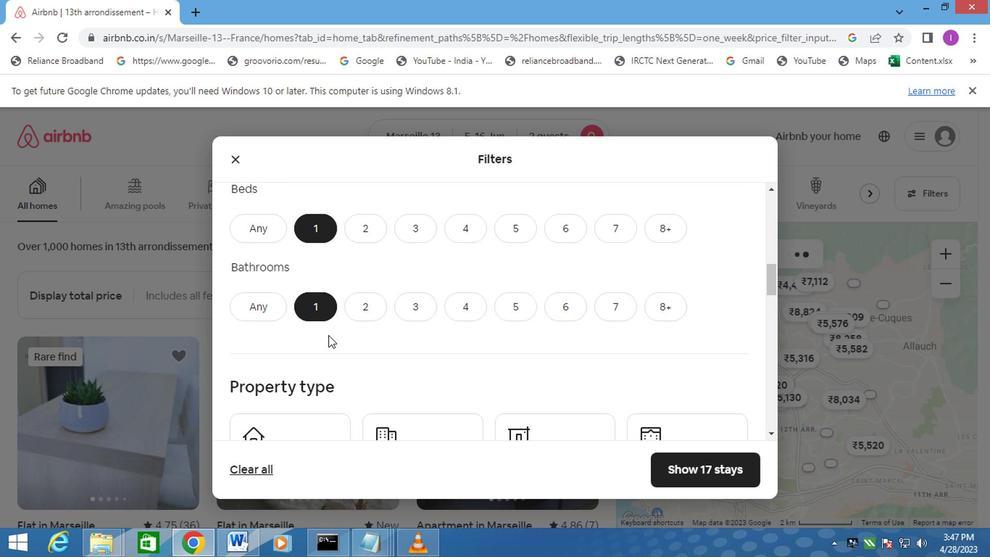 
Action: Mouse moved to (324, 343)
Screenshot: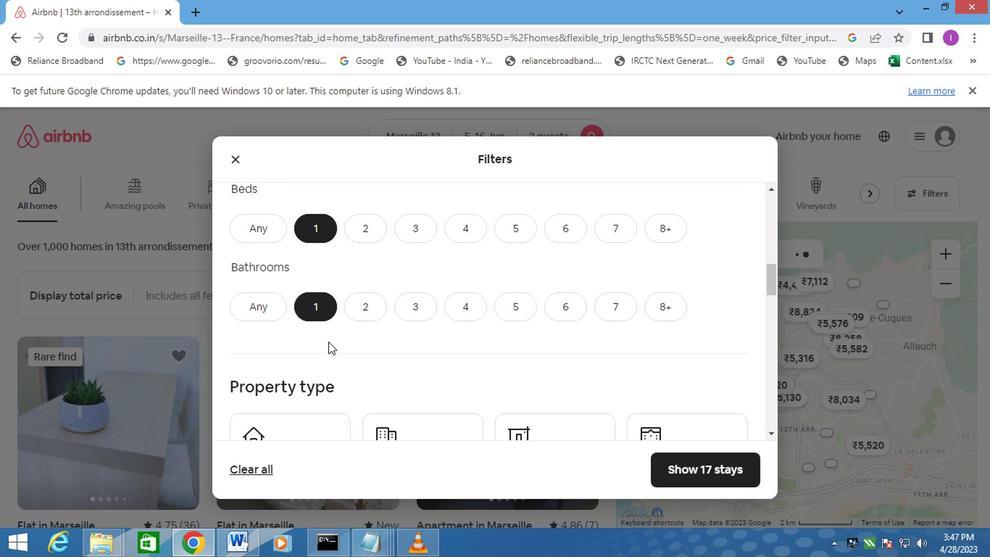 
Action: Mouse scrolled (324, 342) with delta (0, 0)
Screenshot: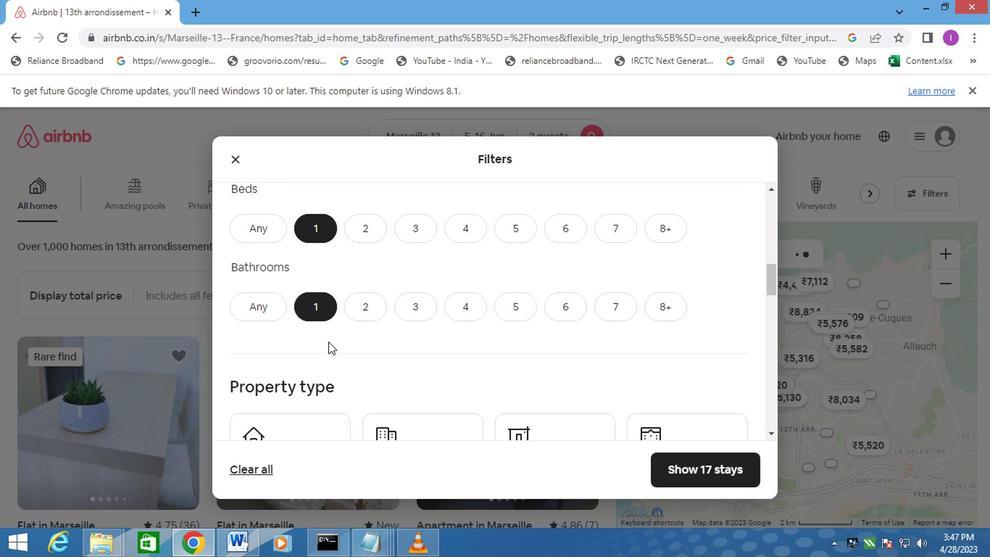 
Action: Mouse moved to (292, 333)
Screenshot: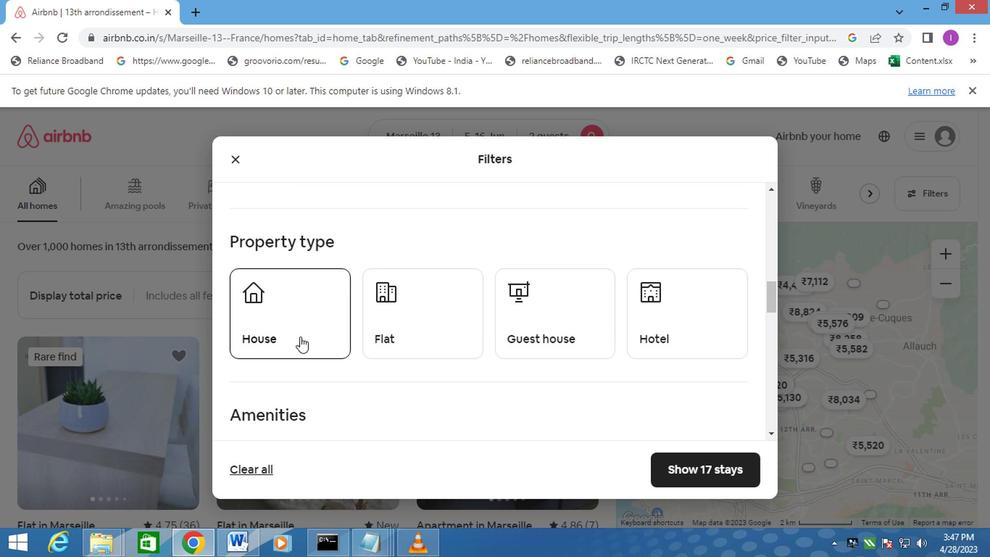 
Action: Mouse pressed left at (292, 333)
Screenshot: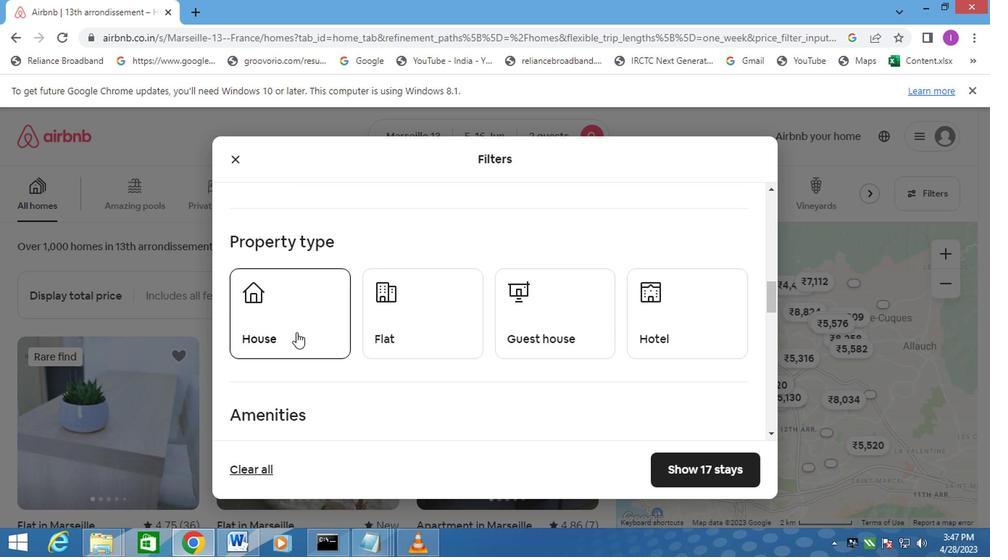 
Action: Mouse moved to (400, 335)
Screenshot: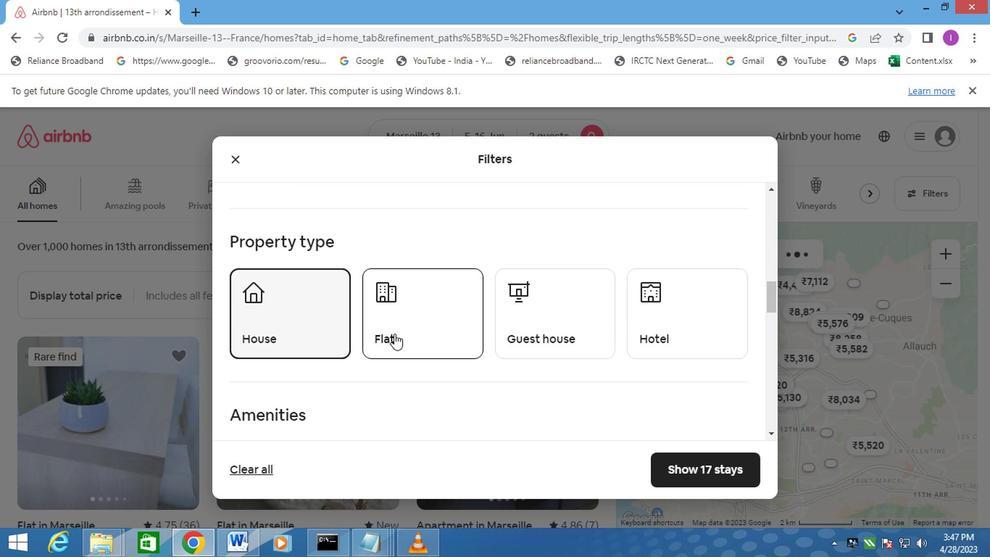 
Action: Mouse pressed left at (400, 335)
Screenshot: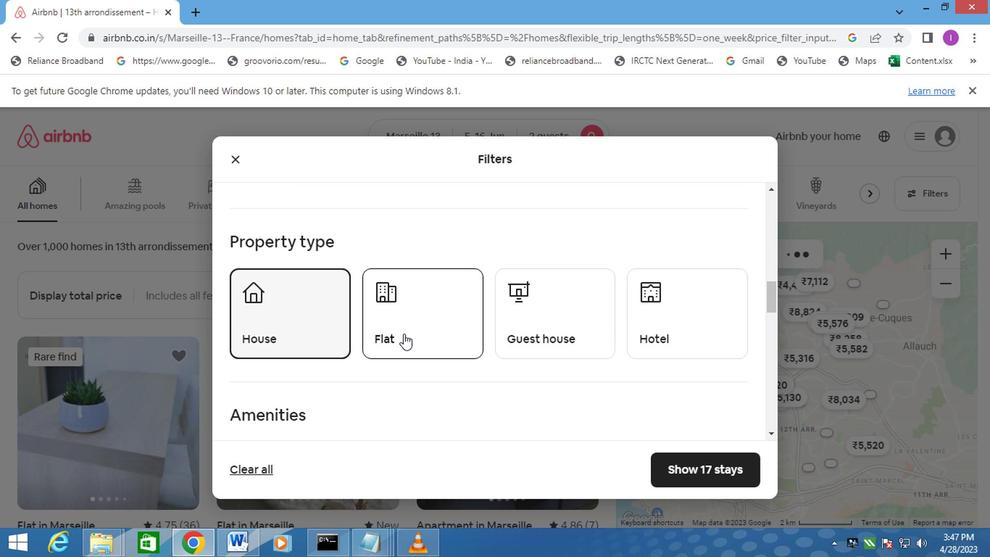 
Action: Mouse moved to (544, 349)
Screenshot: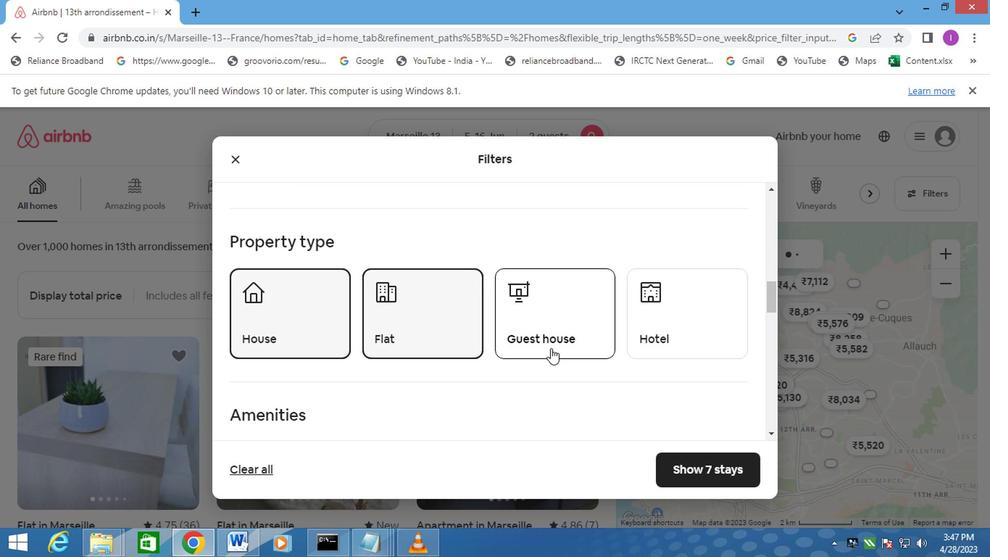
Action: Mouse pressed left at (544, 349)
Screenshot: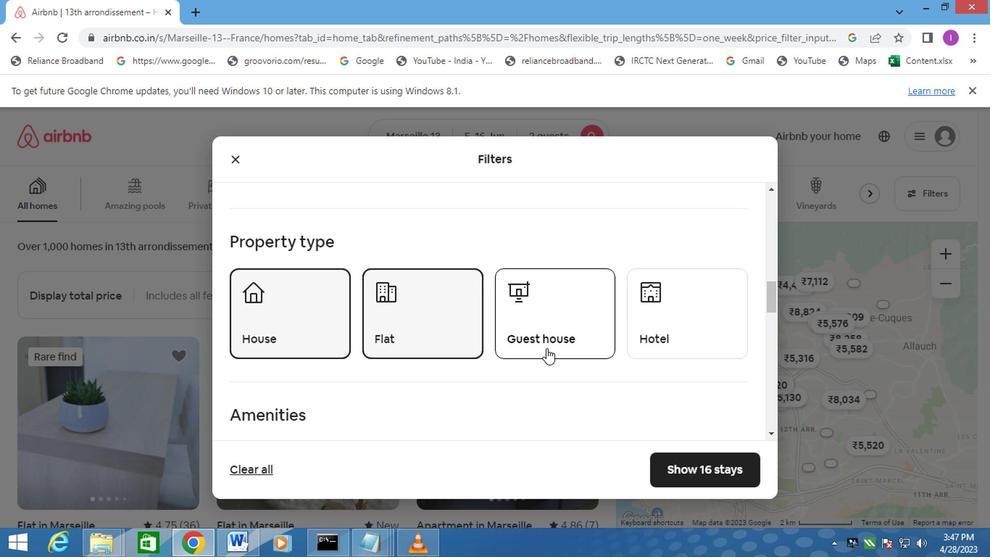 
Action: Mouse moved to (742, 347)
Screenshot: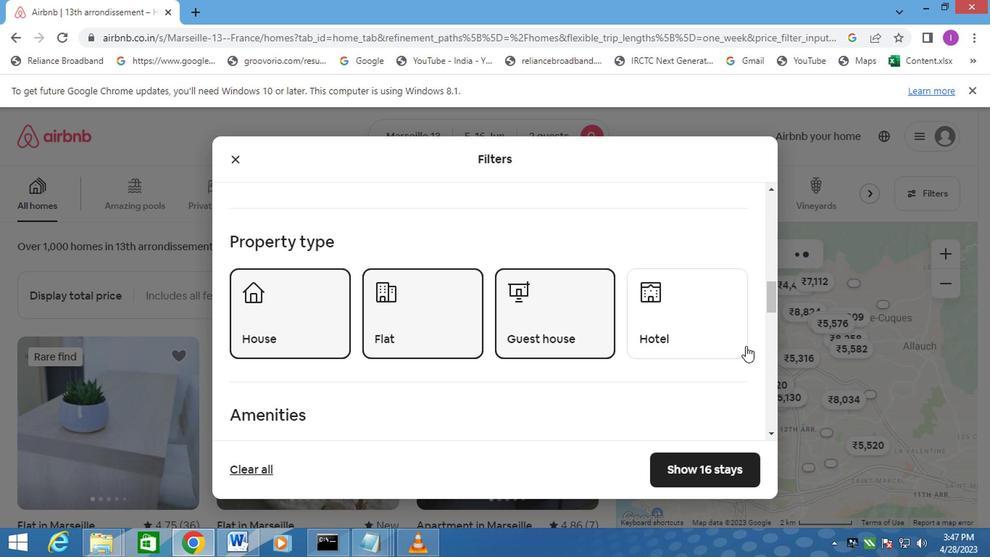 
Action: Mouse pressed left at (742, 347)
Screenshot: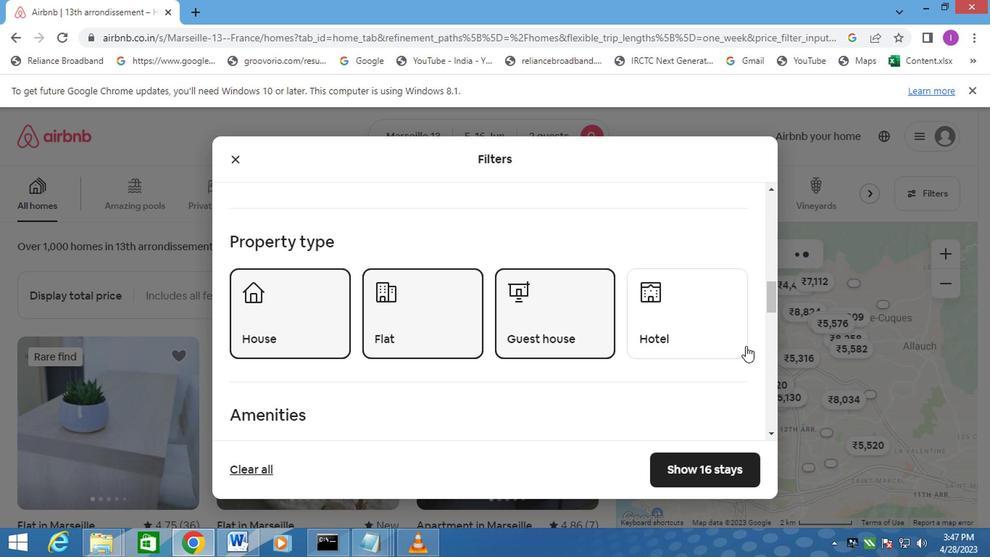 
Action: Mouse moved to (580, 382)
Screenshot: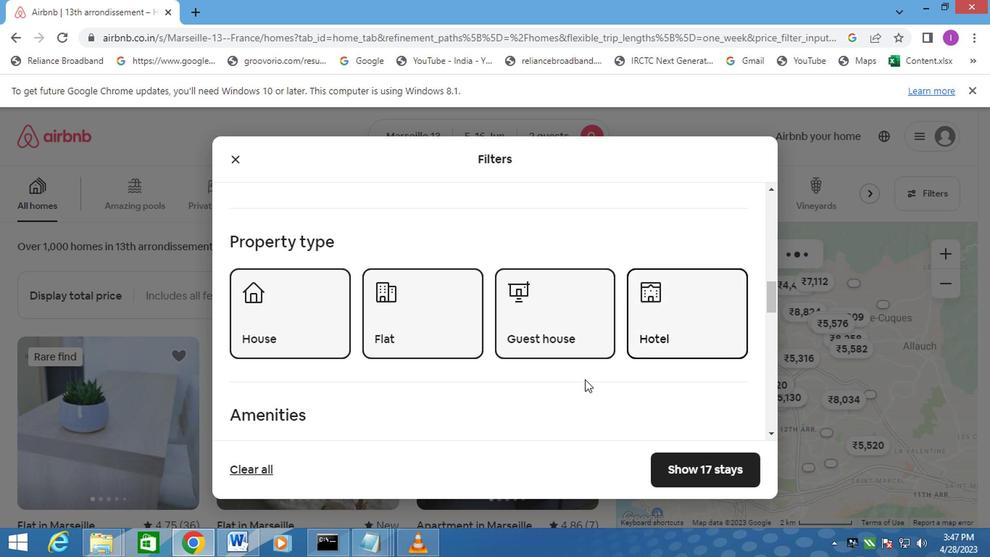 
Action: Mouse scrolled (580, 381) with delta (0, -1)
Screenshot: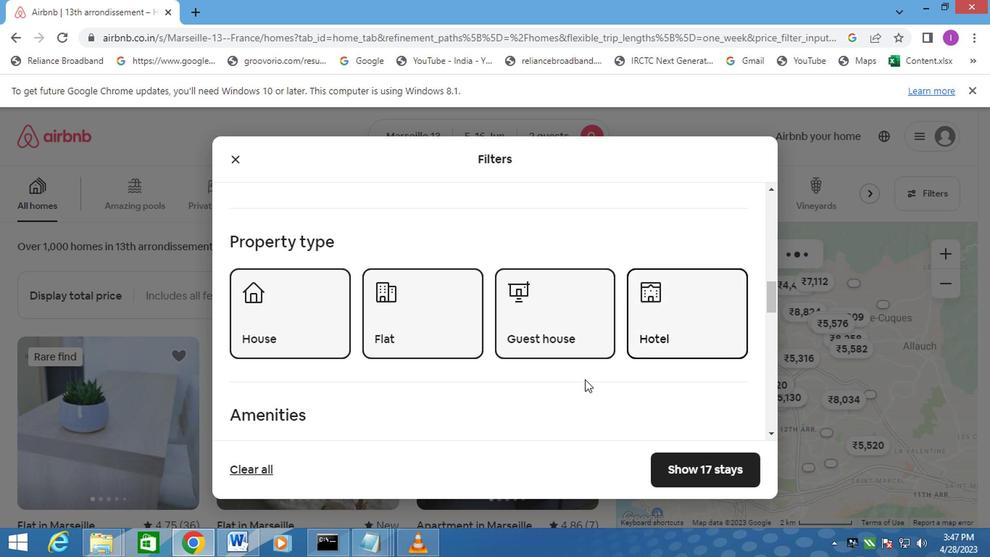 
Action: Mouse moved to (578, 383)
Screenshot: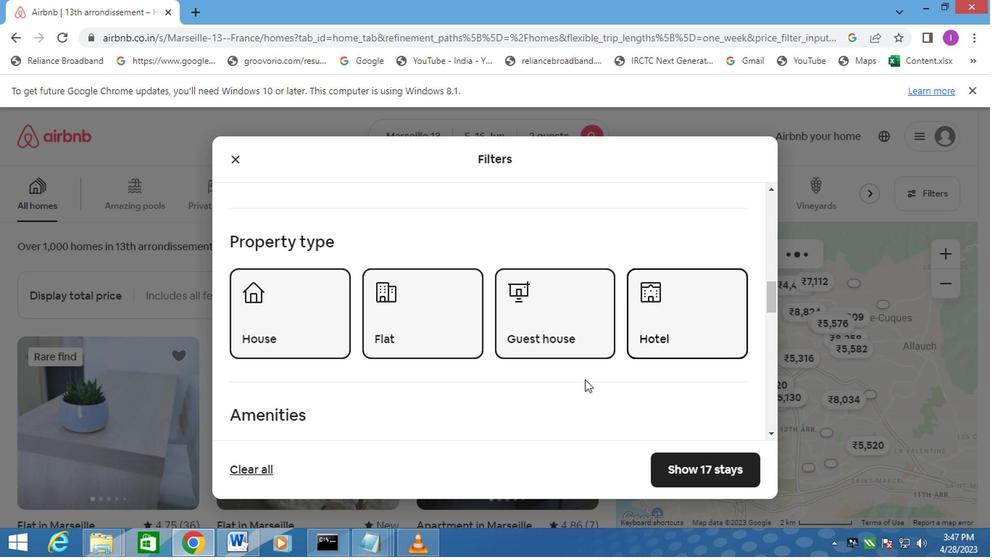 
Action: Mouse scrolled (578, 383) with delta (0, 0)
Screenshot: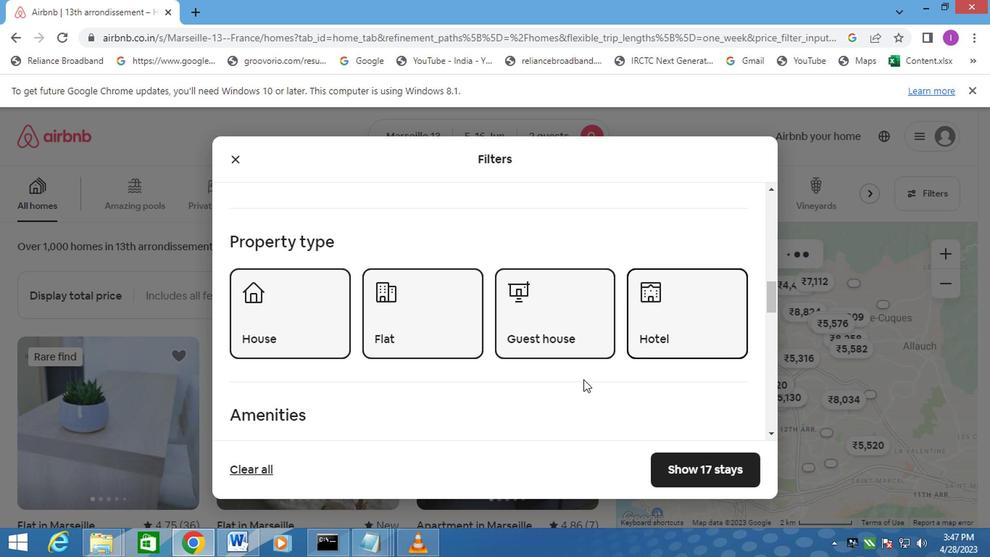 
Action: Mouse scrolled (578, 383) with delta (0, 0)
Screenshot: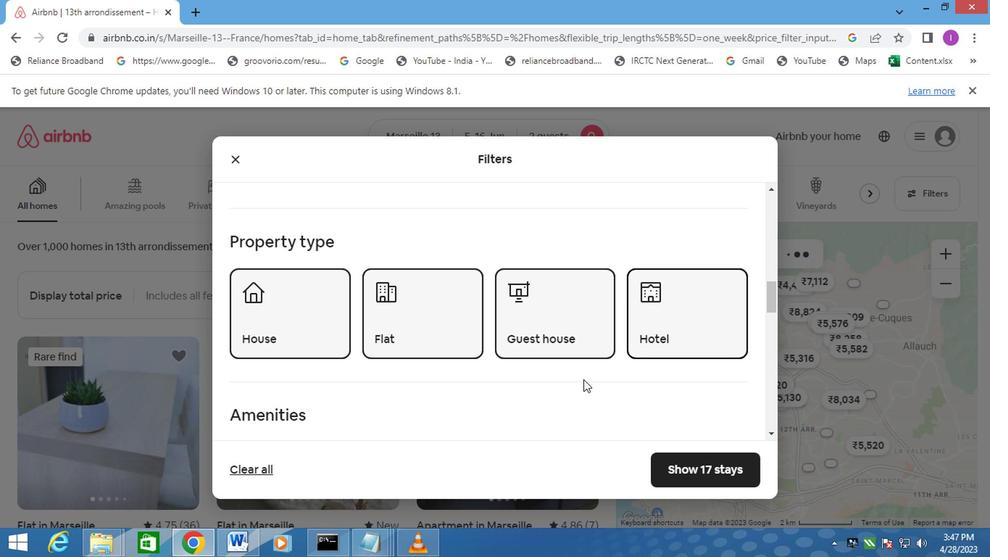 
Action: Mouse moved to (576, 376)
Screenshot: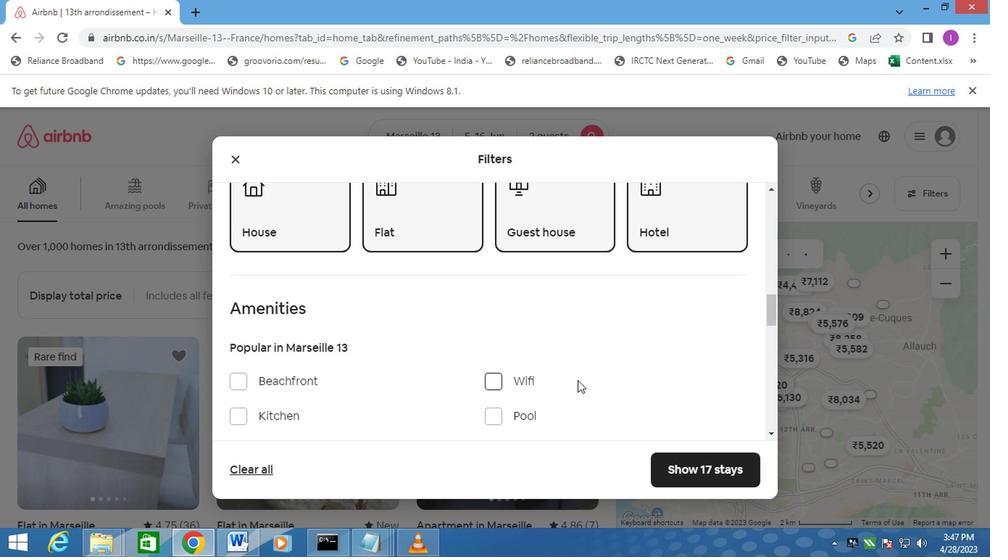 
Action: Mouse scrolled (576, 375) with delta (0, 0)
Screenshot: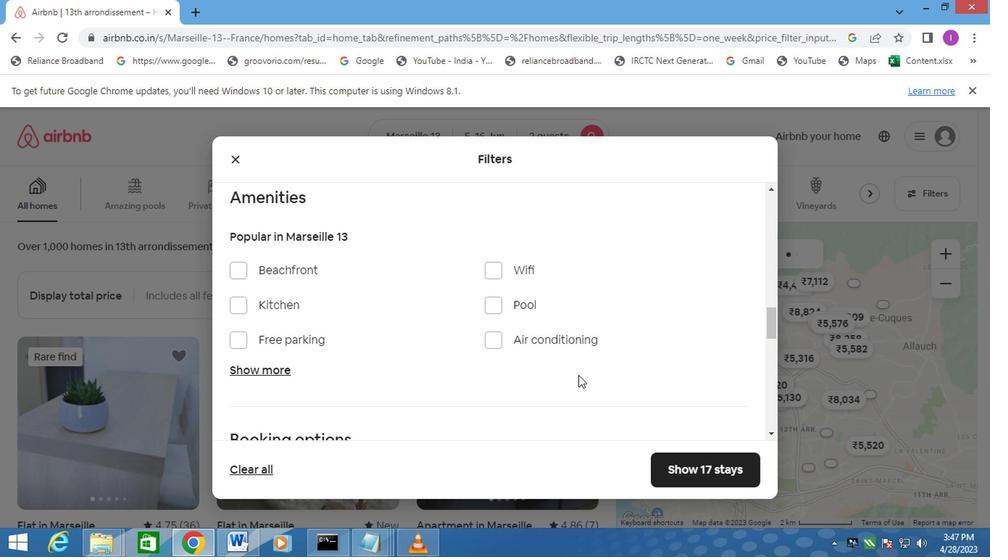
Action: Mouse moved to (576, 375)
Screenshot: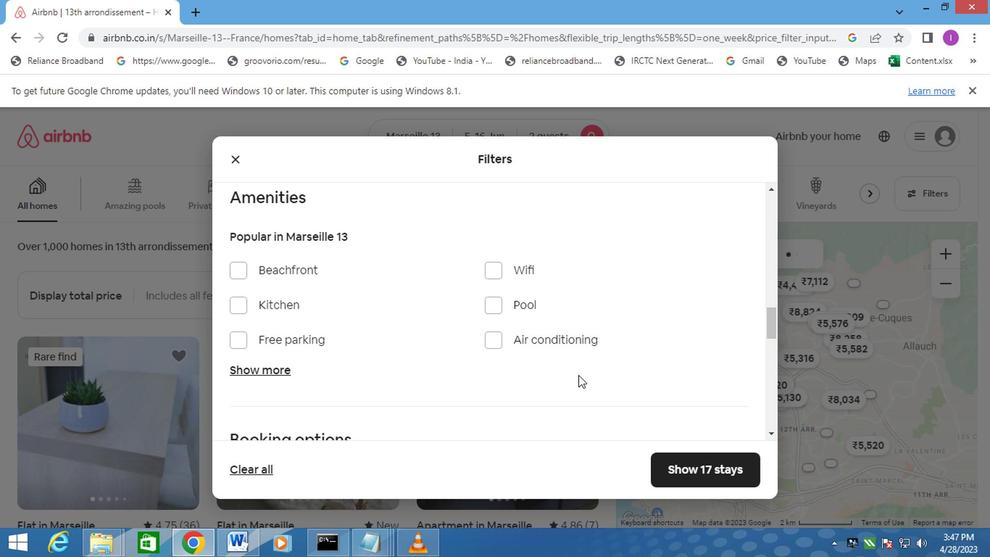 
Action: Mouse scrolled (576, 374) with delta (0, -1)
Screenshot: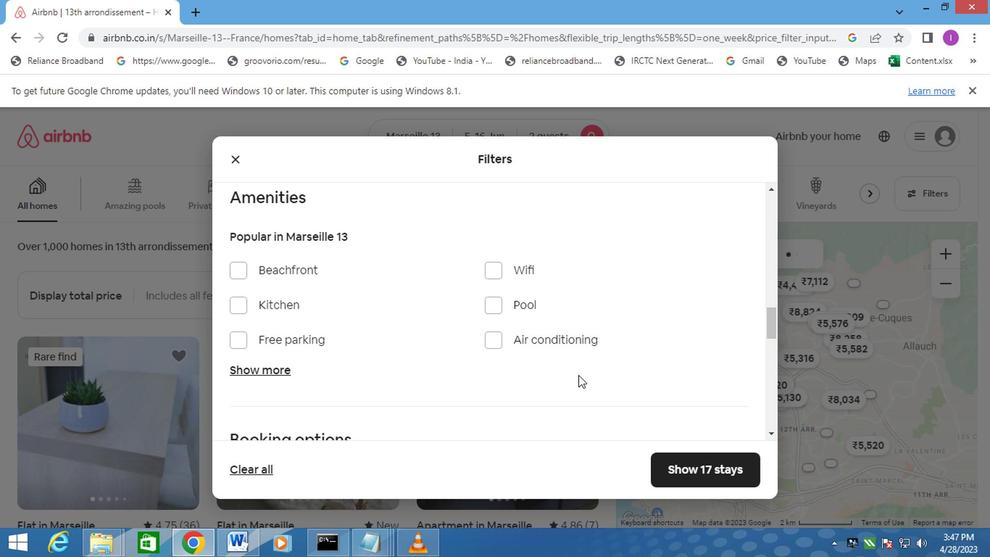 
Action: Mouse moved to (640, 346)
Screenshot: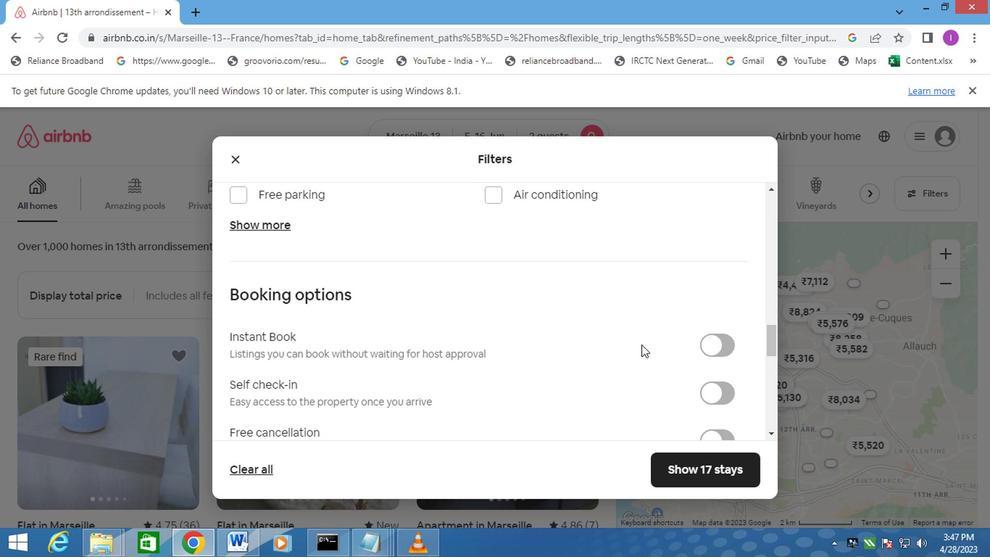 
Action: Mouse scrolled (640, 345) with delta (0, -1)
Screenshot: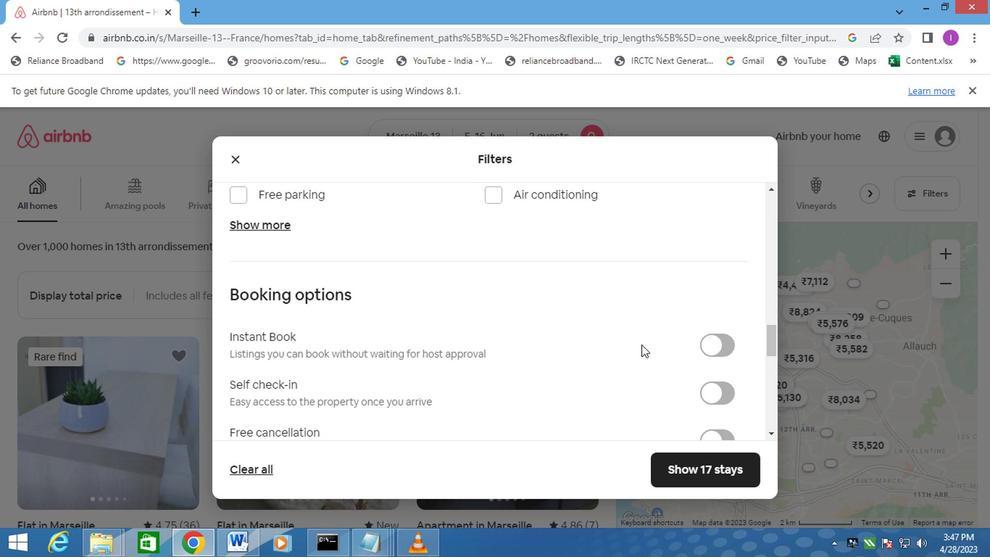 
Action: Mouse moved to (719, 328)
Screenshot: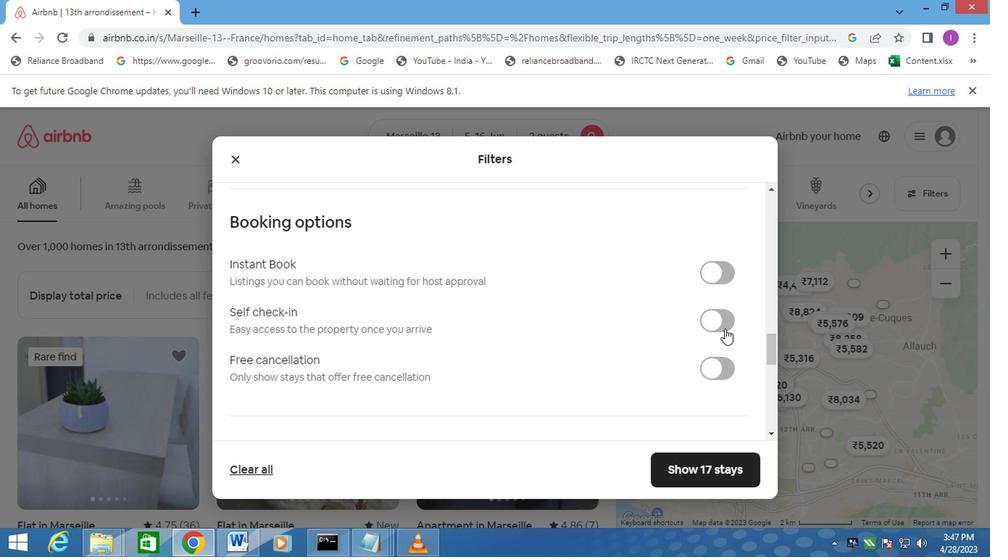 
Action: Mouse pressed left at (719, 328)
Screenshot: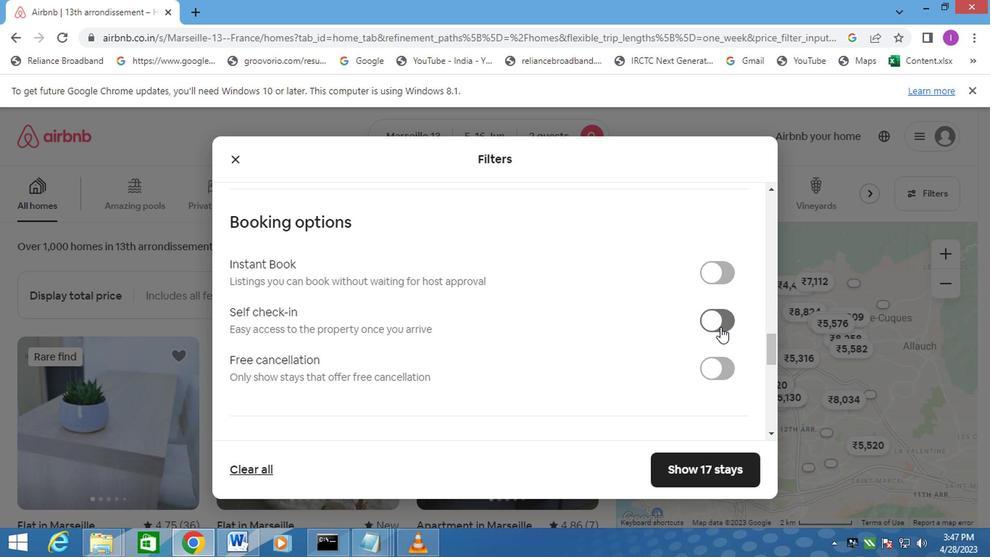 
Action: Mouse moved to (489, 410)
Screenshot: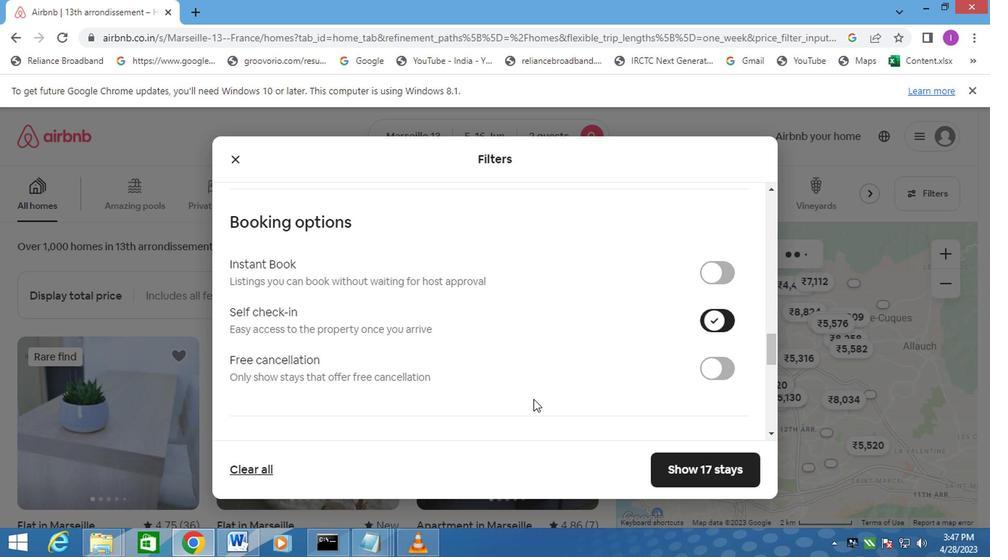 
Action: Mouse scrolled (489, 409) with delta (0, -1)
Screenshot: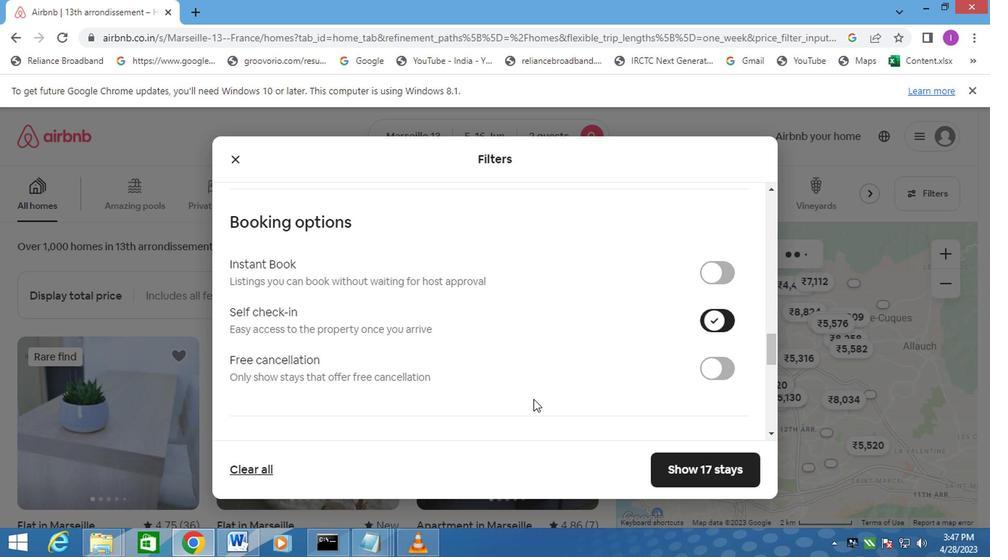 
Action: Mouse moved to (486, 410)
Screenshot: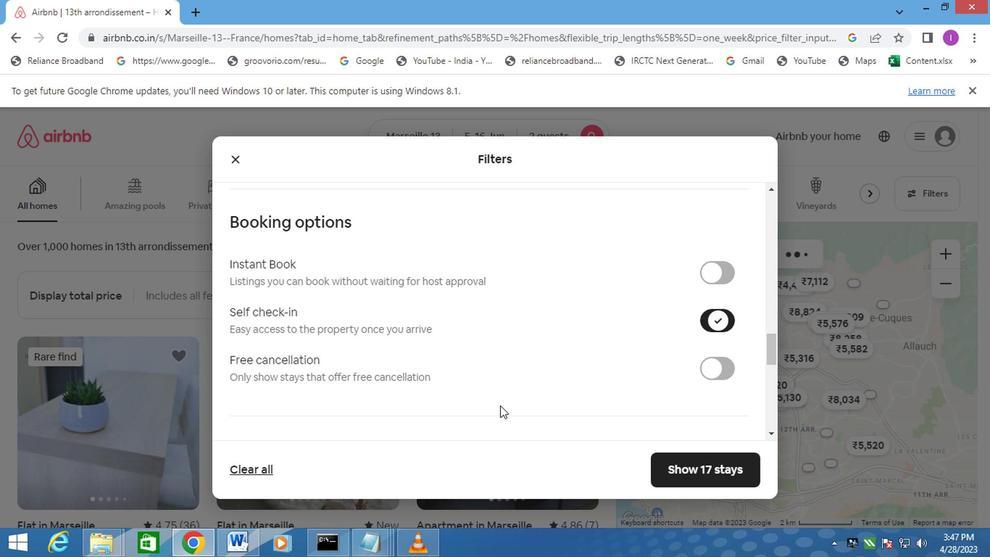 
Action: Mouse scrolled (486, 410) with delta (0, 0)
Screenshot: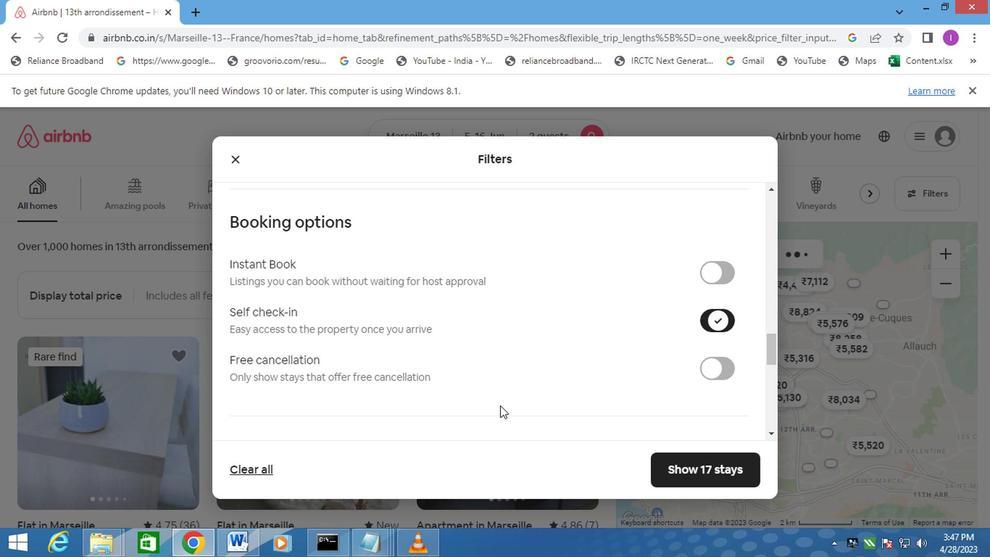 
Action: Mouse scrolled (486, 410) with delta (0, 0)
Screenshot: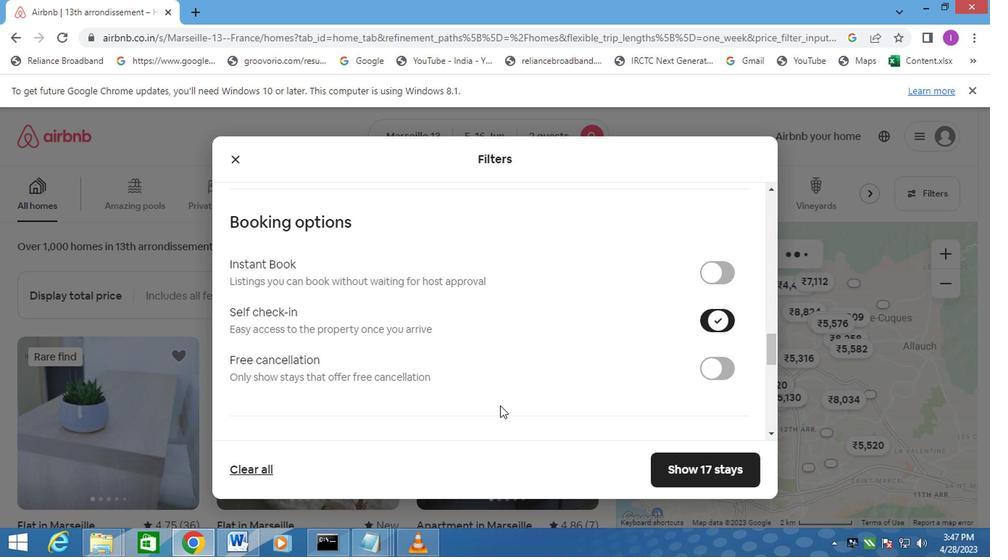 
Action: Mouse moved to (485, 411)
Screenshot: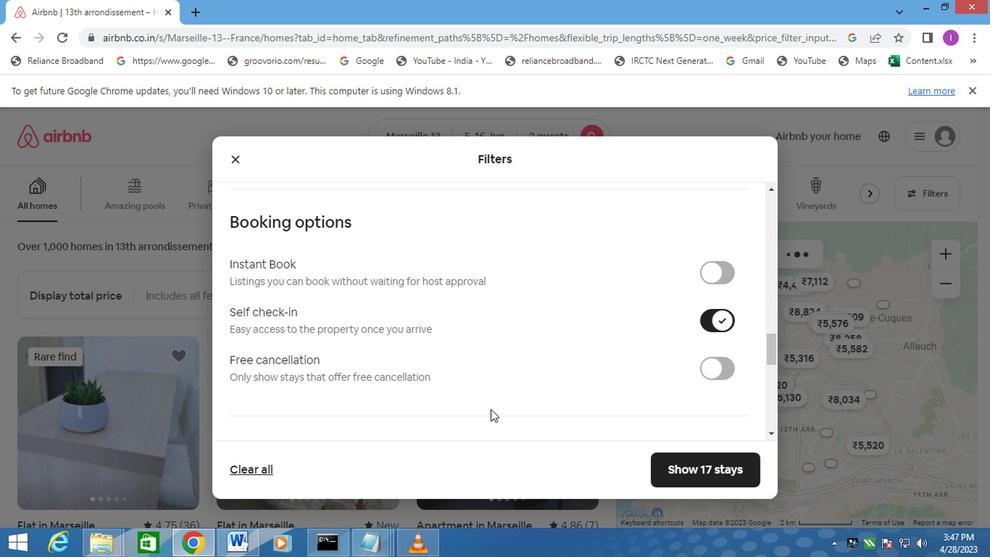 
Action: Mouse scrolled (485, 410) with delta (0, -1)
Screenshot: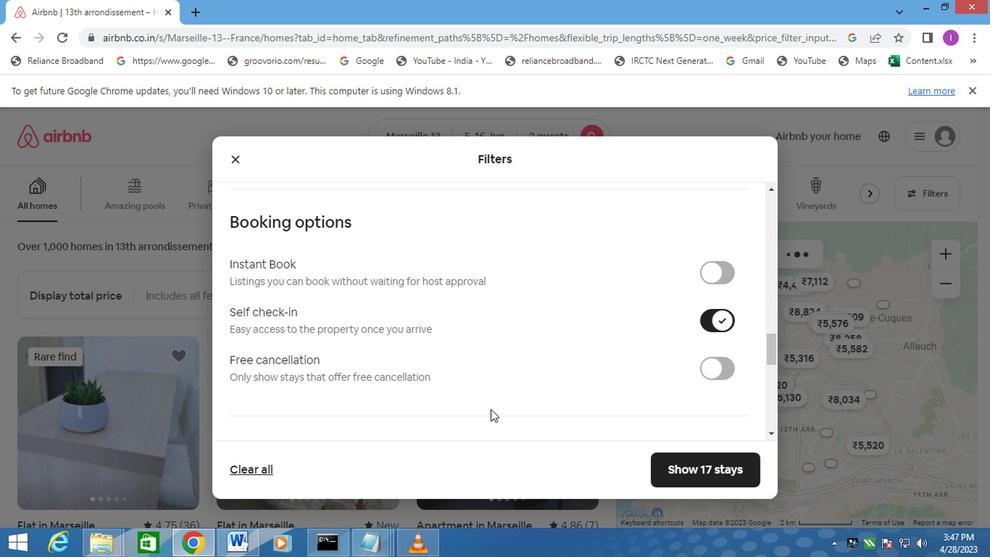 
Action: Mouse moved to (477, 399)
Screenshot: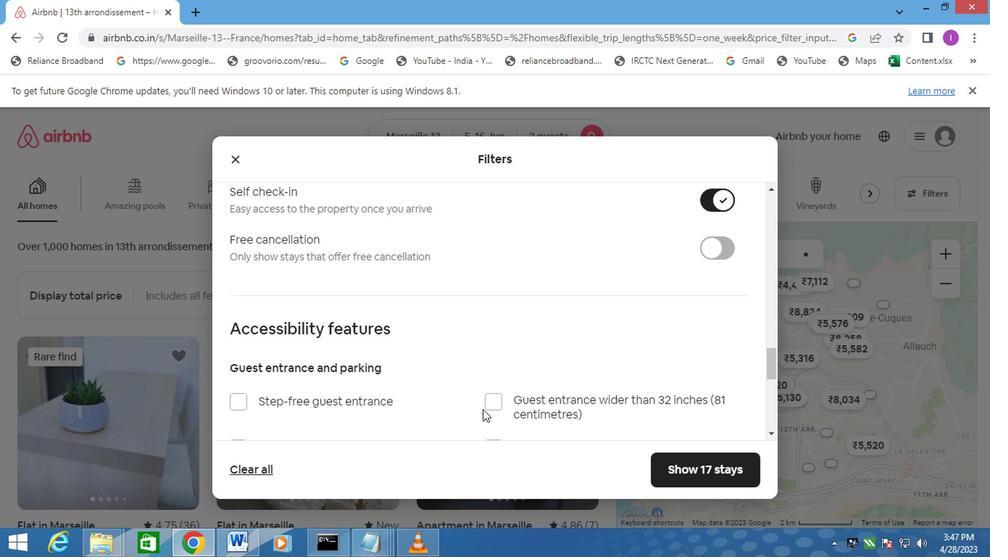 
Action: Mouse scrolled (477, 399) with delta (0, 0)
Screenshot: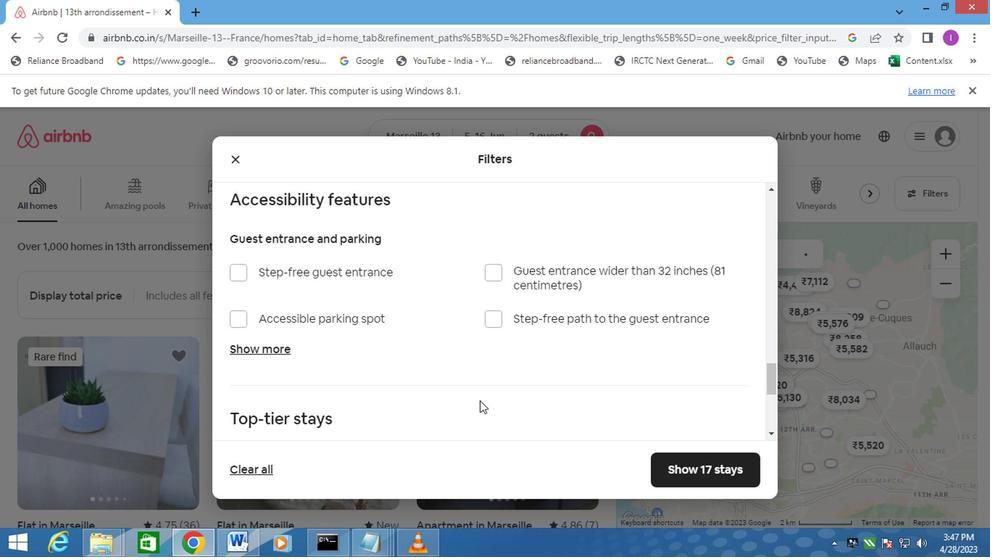 
Action: Mouse moved to (476, 399)
Screenshot: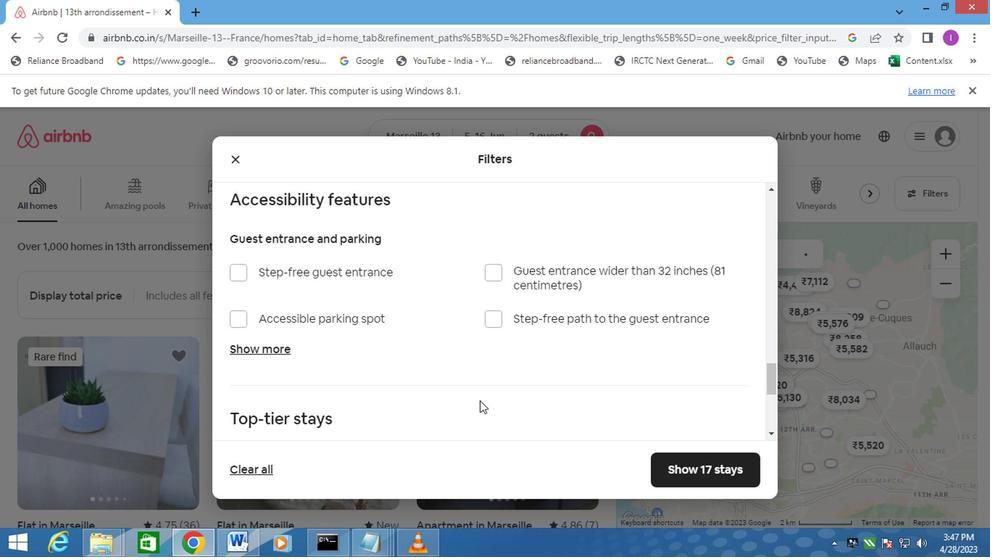 
Action: Mouse scrolled (476, 398) with delta (0, -1)
Screenshot: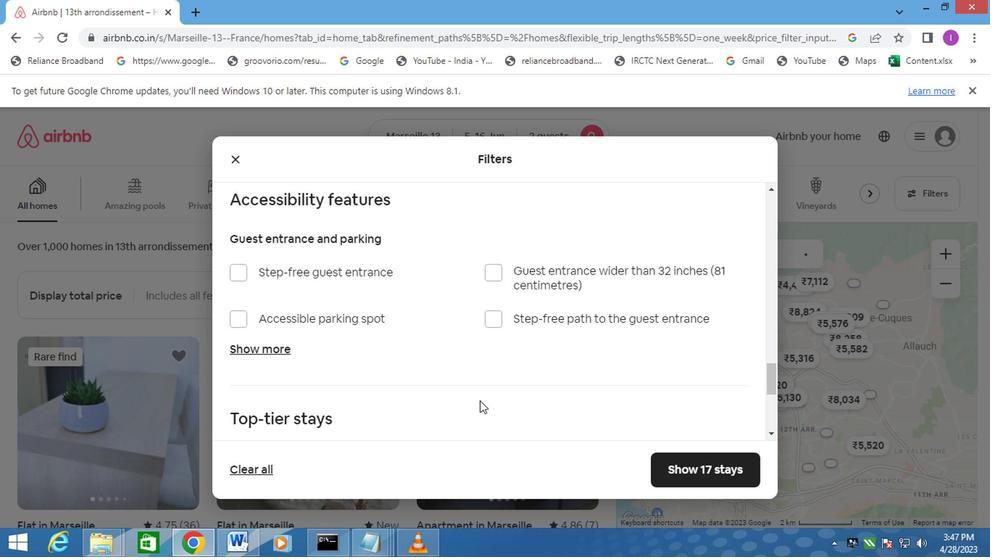
Action: Mouse scrolled (476, 398) with delta (0, -1)
Screenshot: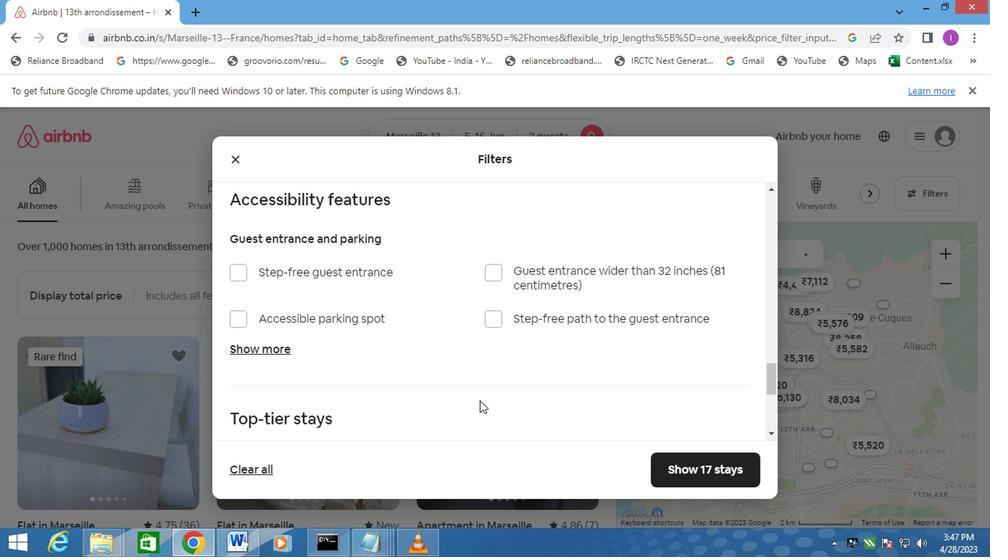 
Action: Mouse scrolled (476, 398) with delta (0, -1)
Screenshot: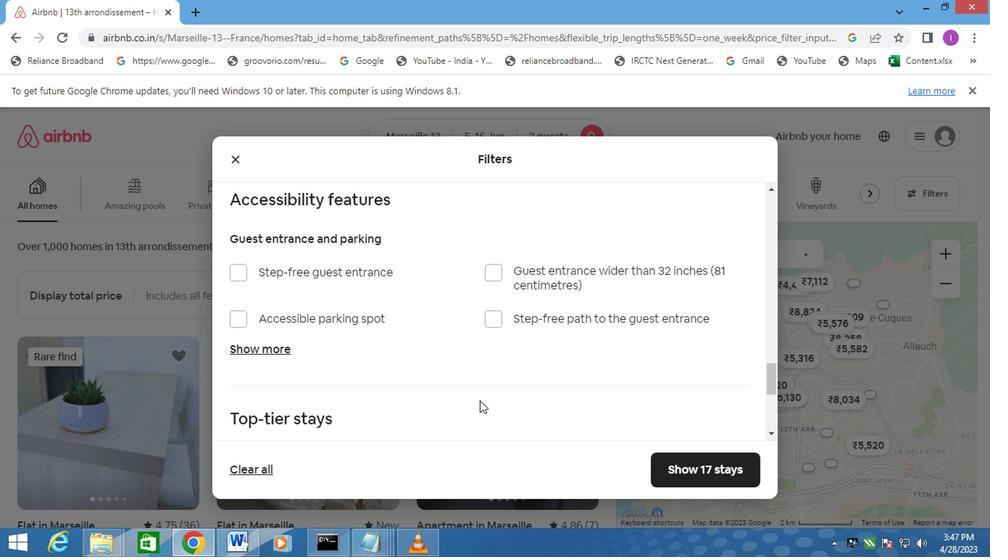 
Action: Mouse scrolled (476, 398) with delta (0, -1)
Screenshot: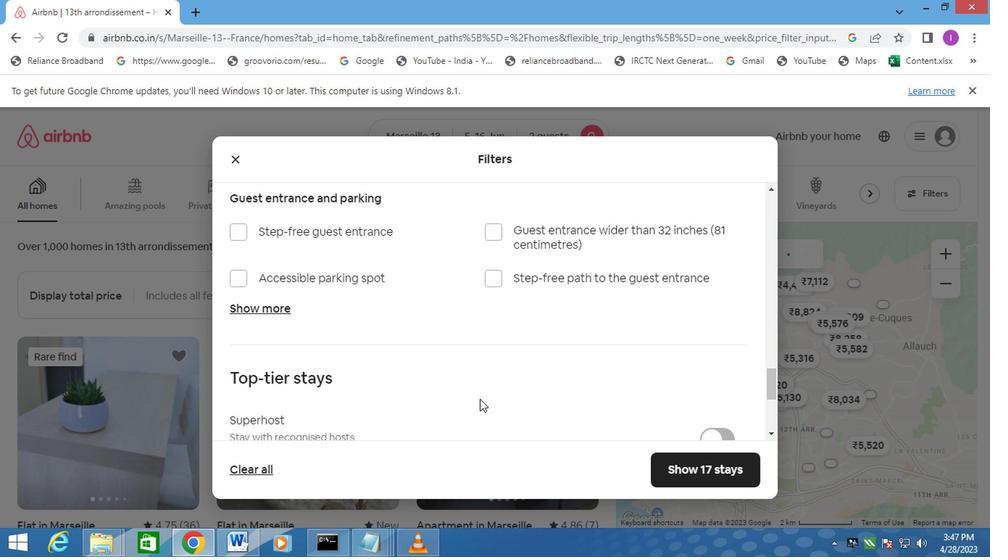 
Action: Mouse moved to (469, 397)
Screenshot: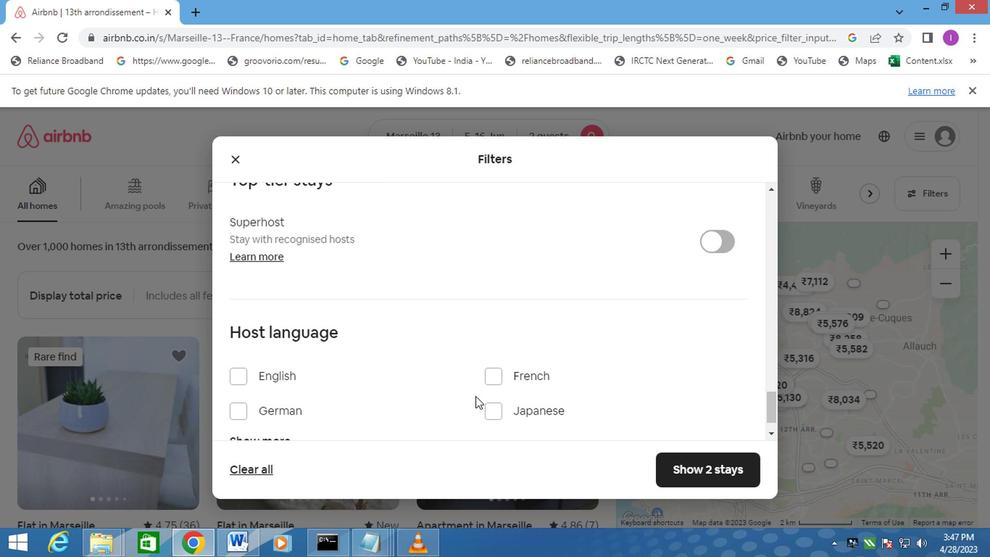 
Action: Mouse scrolled (469, 396) with delta (0, -1)
Screenshot: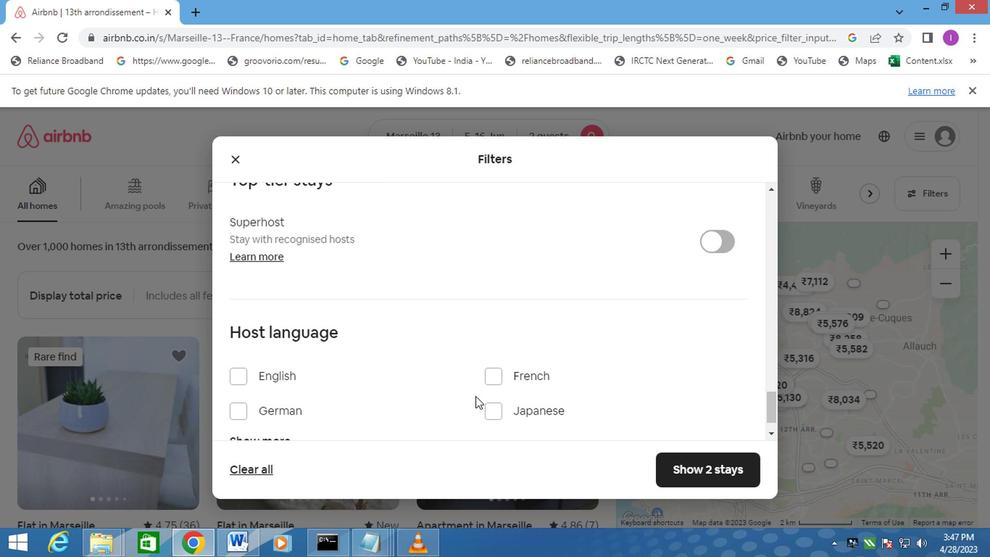 
Action: Mouse moved to (469, 397)
Screenshot: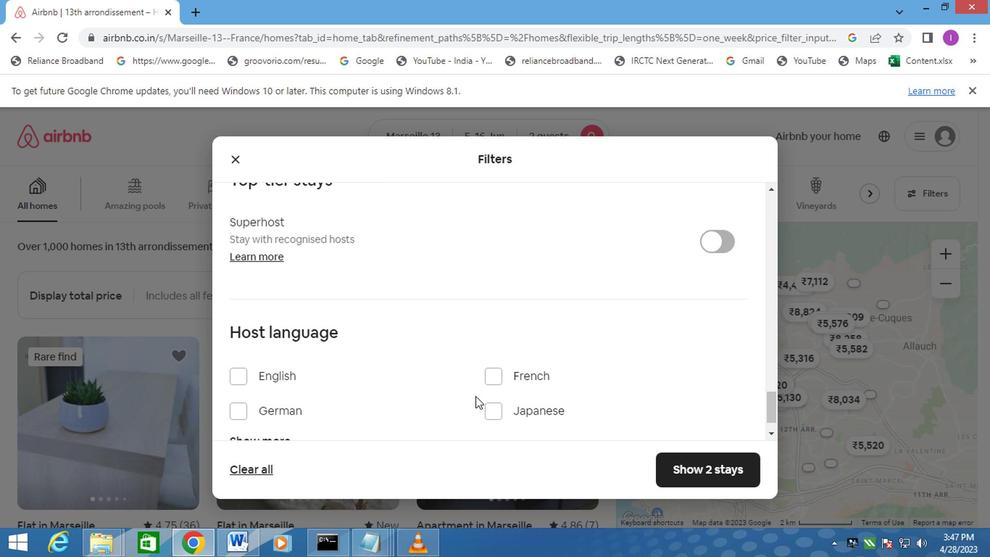 
Action: Mouse scrolled (469, 396) with delta (0, -1)
Screenshot: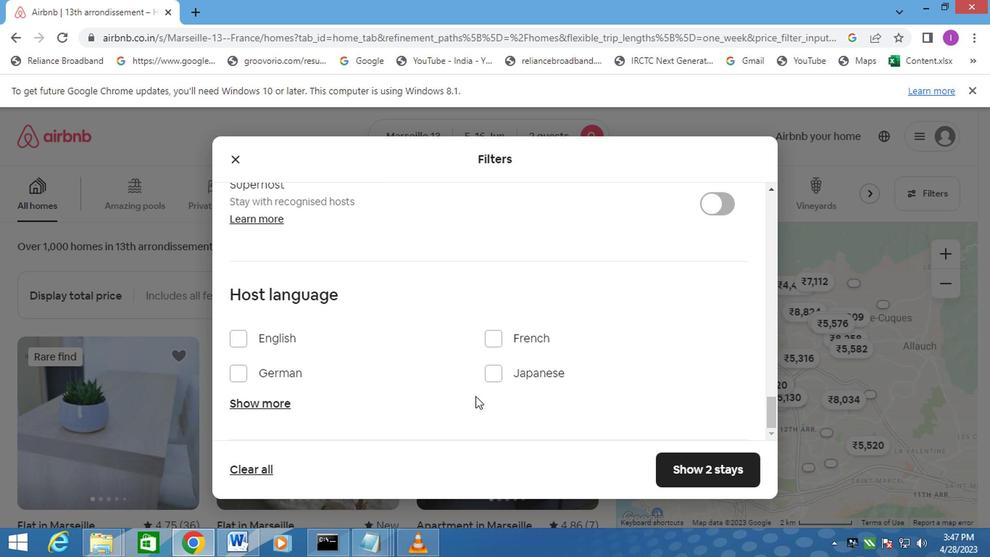 
Action: Mouse scrolled (469, 396) with delta (0, -1)
Screenshot: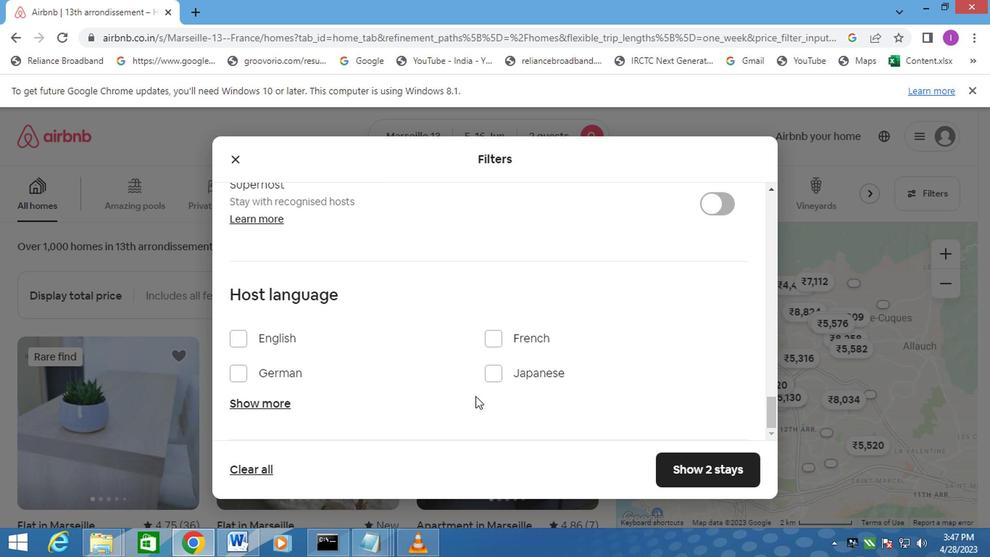 
Action: Mouse scrolled (469, 396) with delta (0, -1)
Screenshot: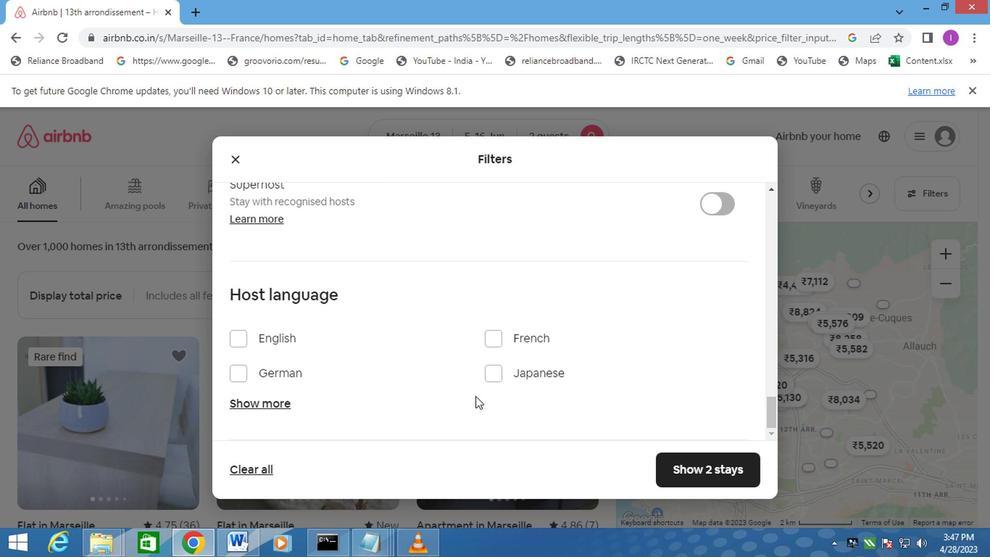 
Action: Mouse scrolled (469, 396) with delta (0, -1)
Screenshot: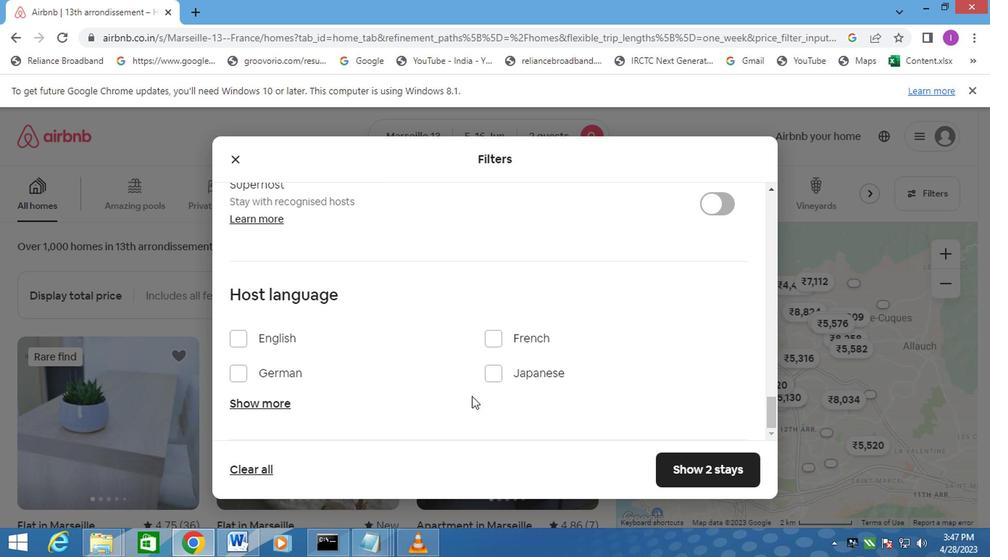 
Action: Mouse moved to (234, 337)
Screenshot: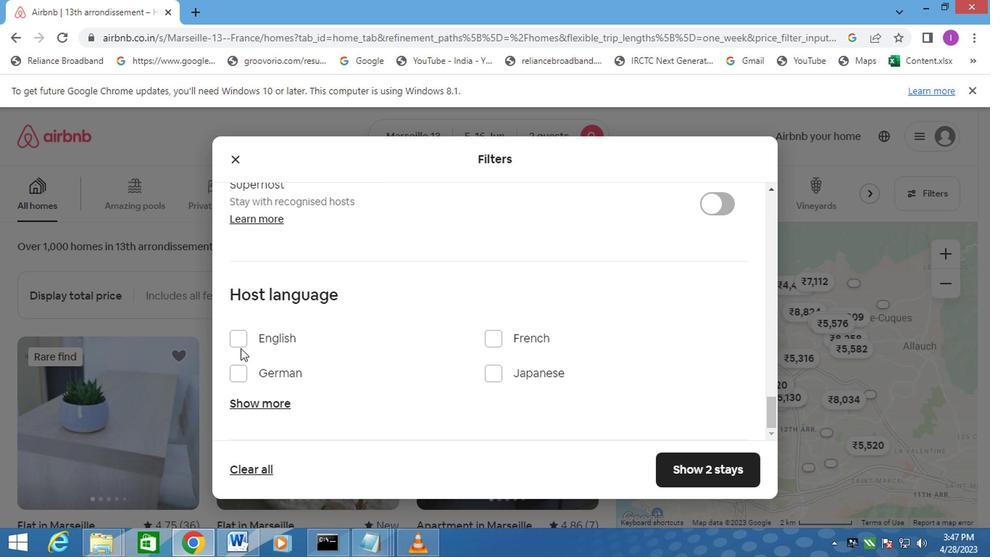 
Action: Mouse pressed left at (234, 337)
Screenshot: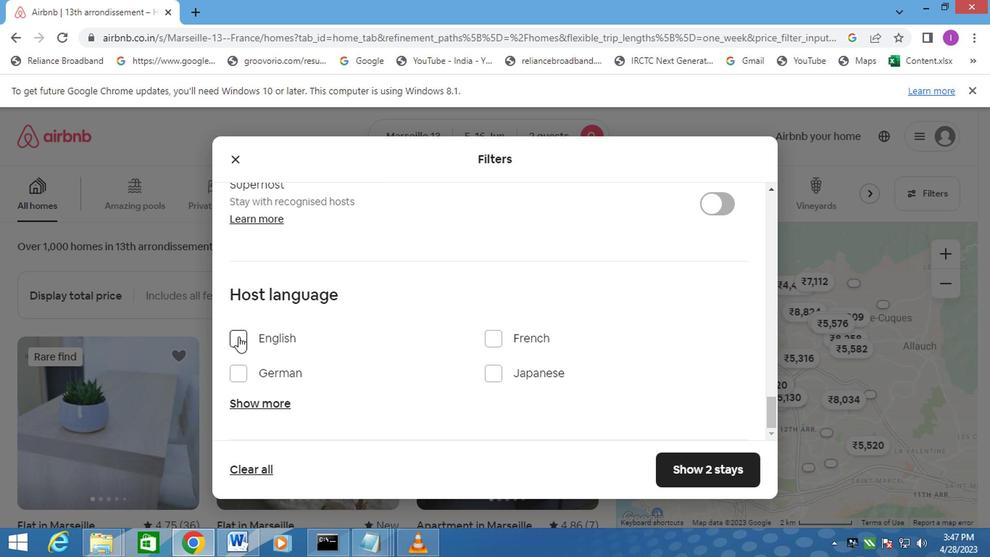 
Action: Mouse moved to (693, 477)
Screenshot: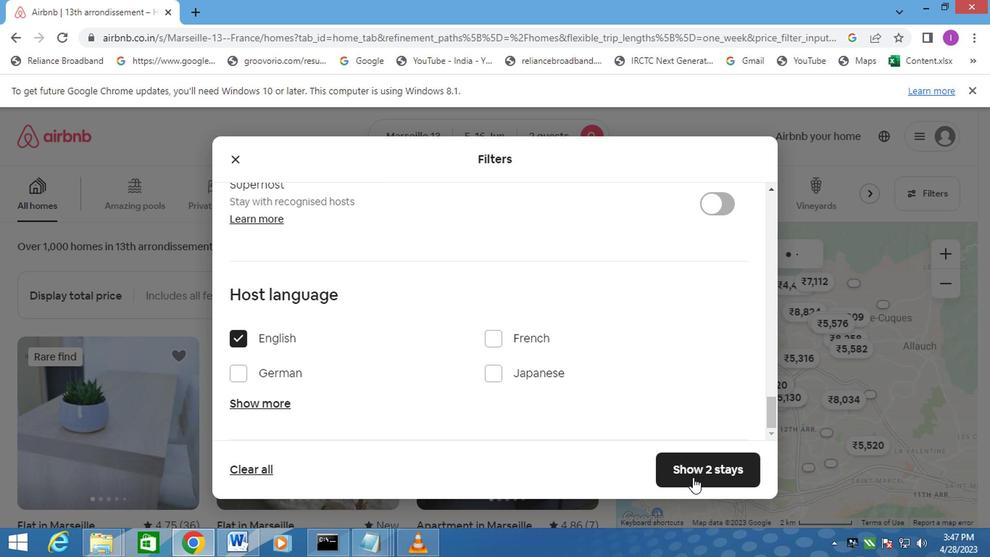 
Action: Mouse pressed left at (693, 477)
Screenshot: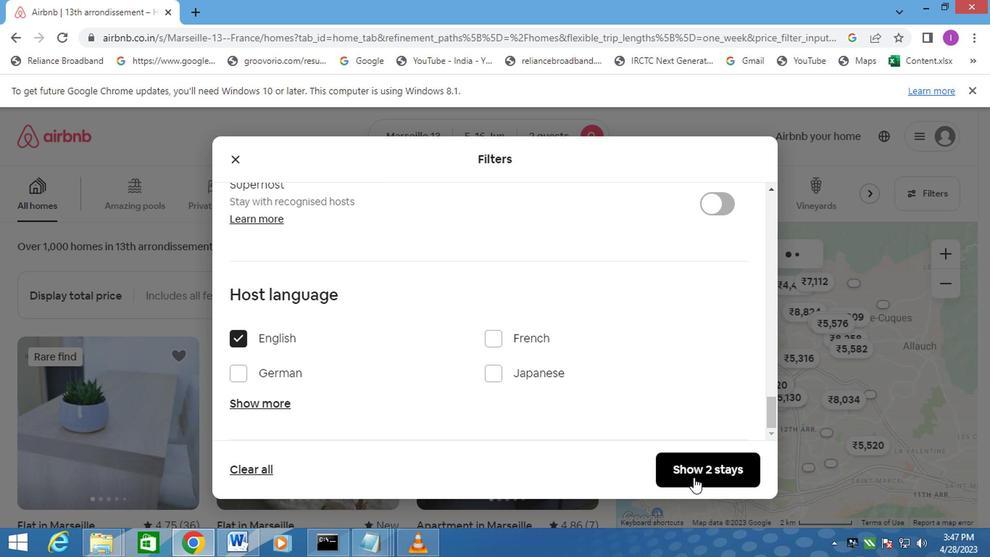
Action: Mouse moved to (693, 477)
Screenshot: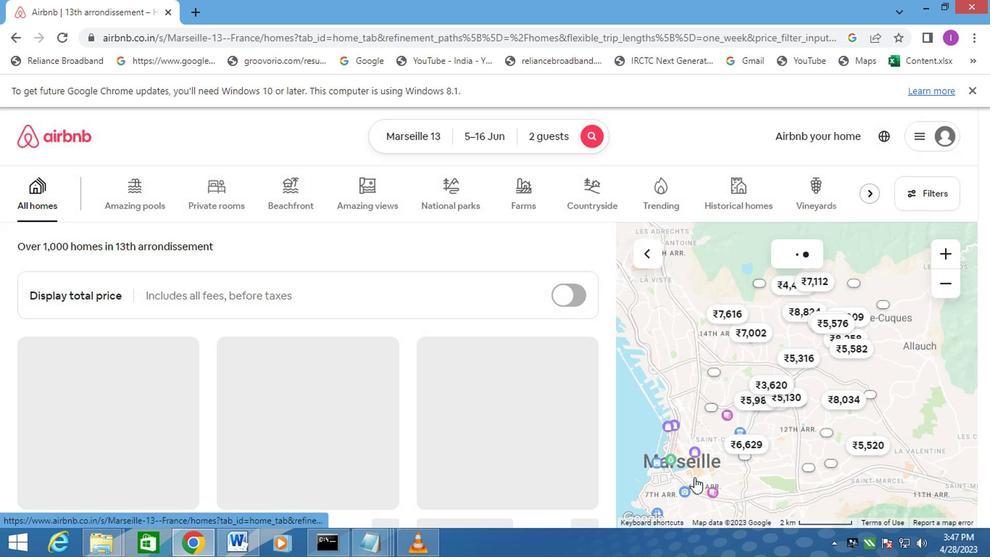 
